 Task: In the Company zucc.zm, Log call with description : 'Engaged in a call with a potential client interested in our expertise.'; Select call outcome: 'Busy '; Select call Direction: Inbound; Add date: '25 September, 2023' and time 10:00:AM. Logged in from softage.1@softage.net
Action: Mouse moved to (96, 65)
Screenshot: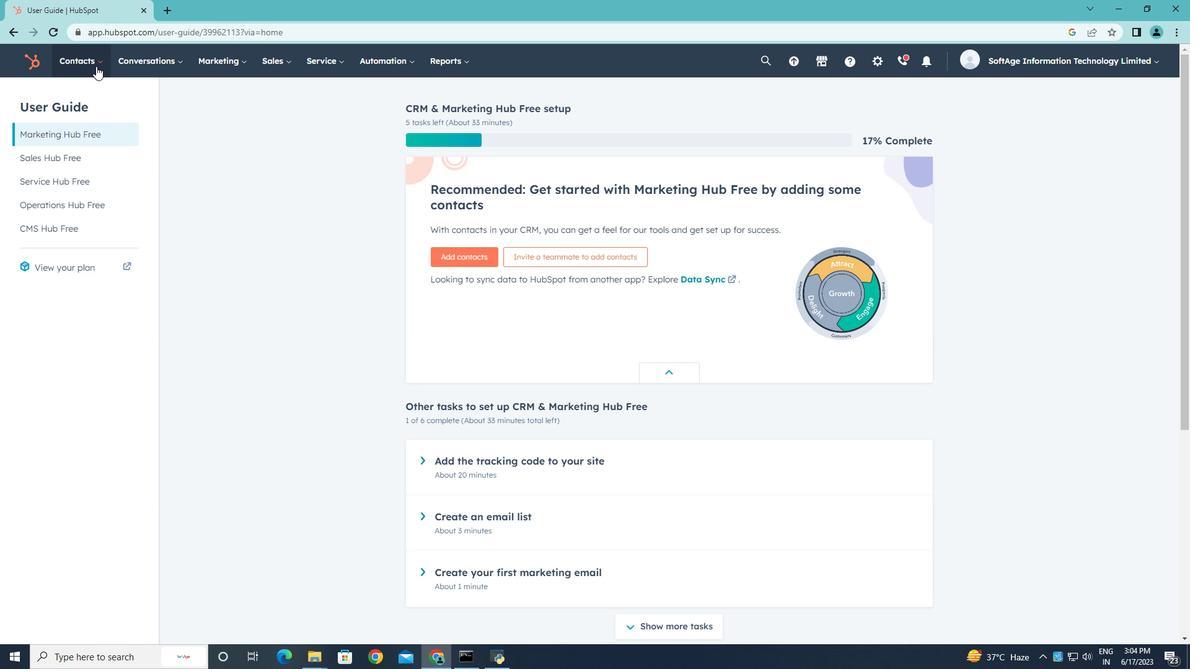 
Action: Mouse pressed left at (96, 65)
Screenshot: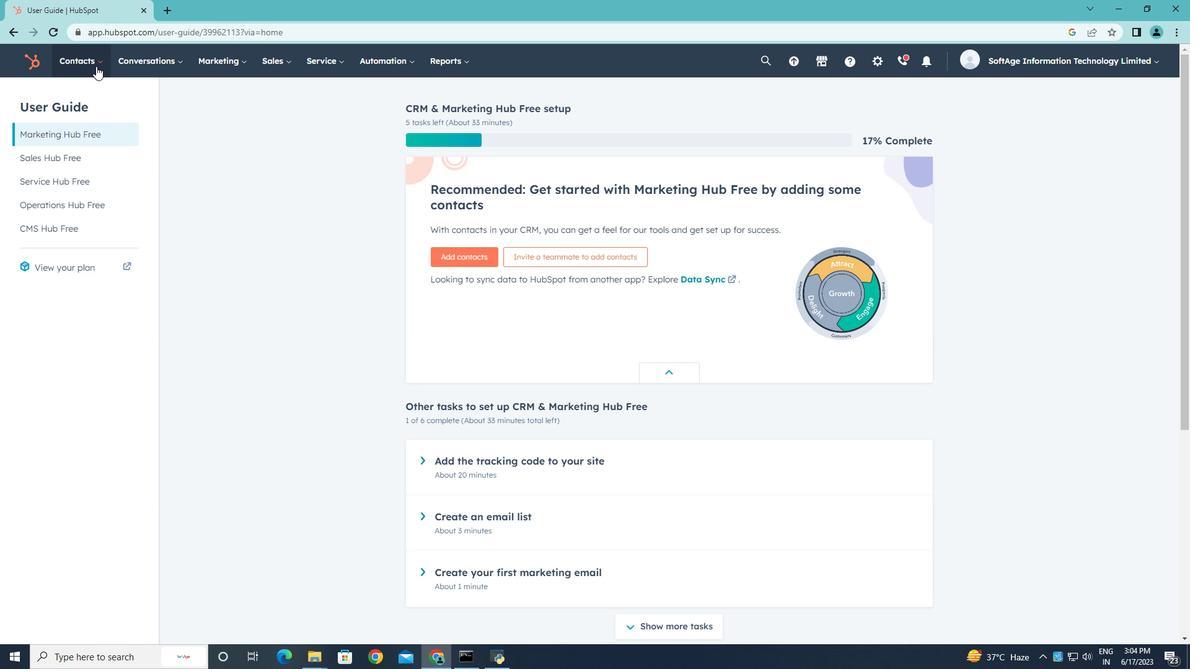 
Action: Mouse moved to (96, 119)
Screenshot: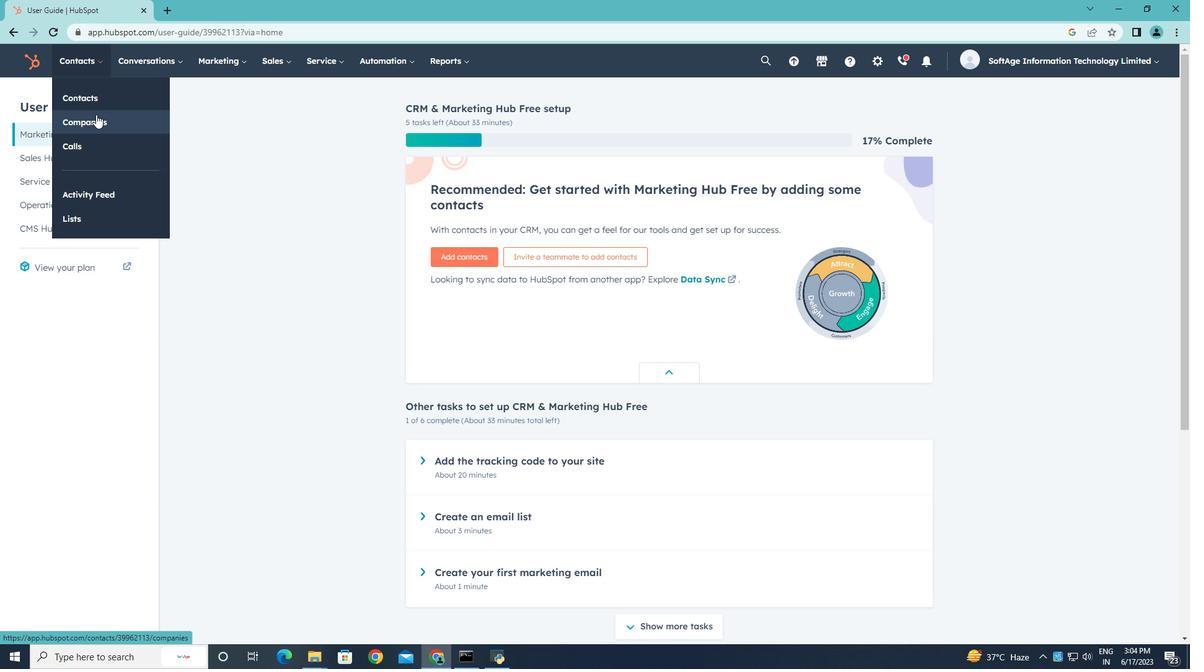 
Action: Mouse pressed left at (96, 119)
Screenshot: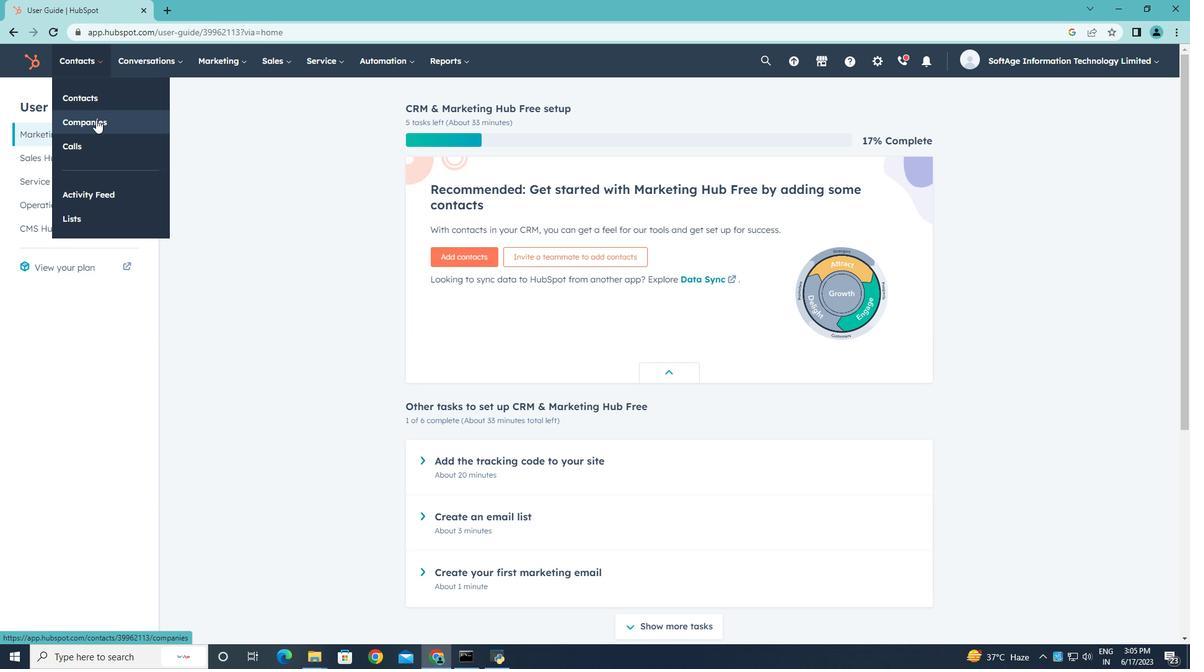 
Action: Mouse moved to (117, 205)
Screenshot: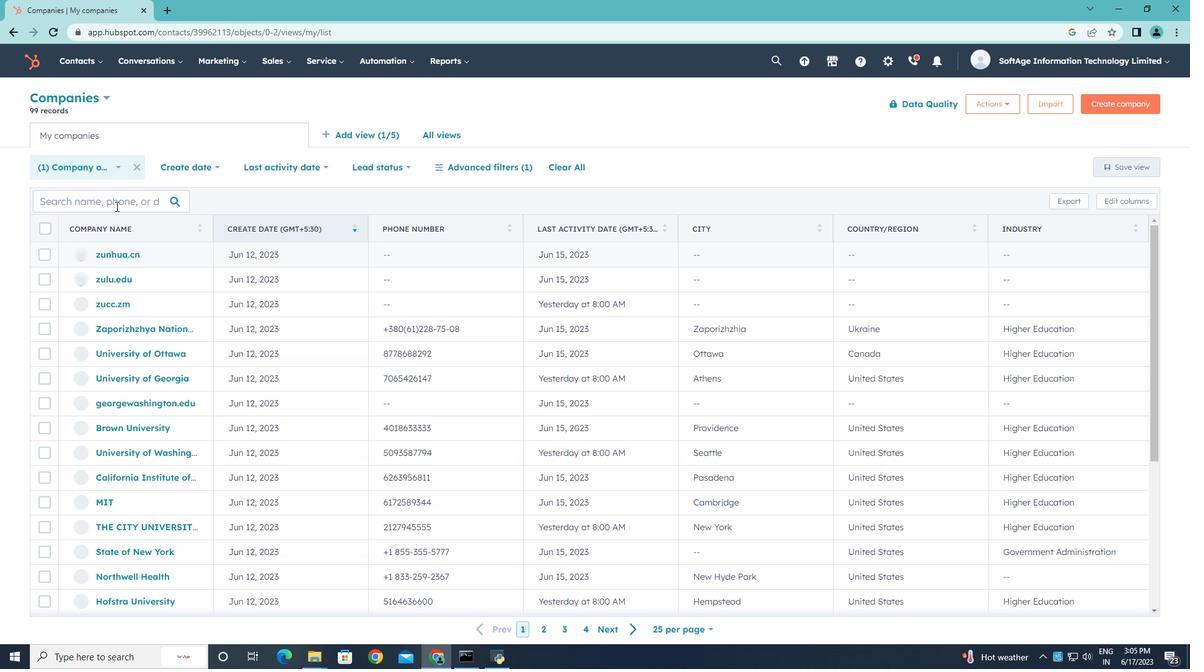 
Action: Mouse pressed left at (117, 205)
Screenshot: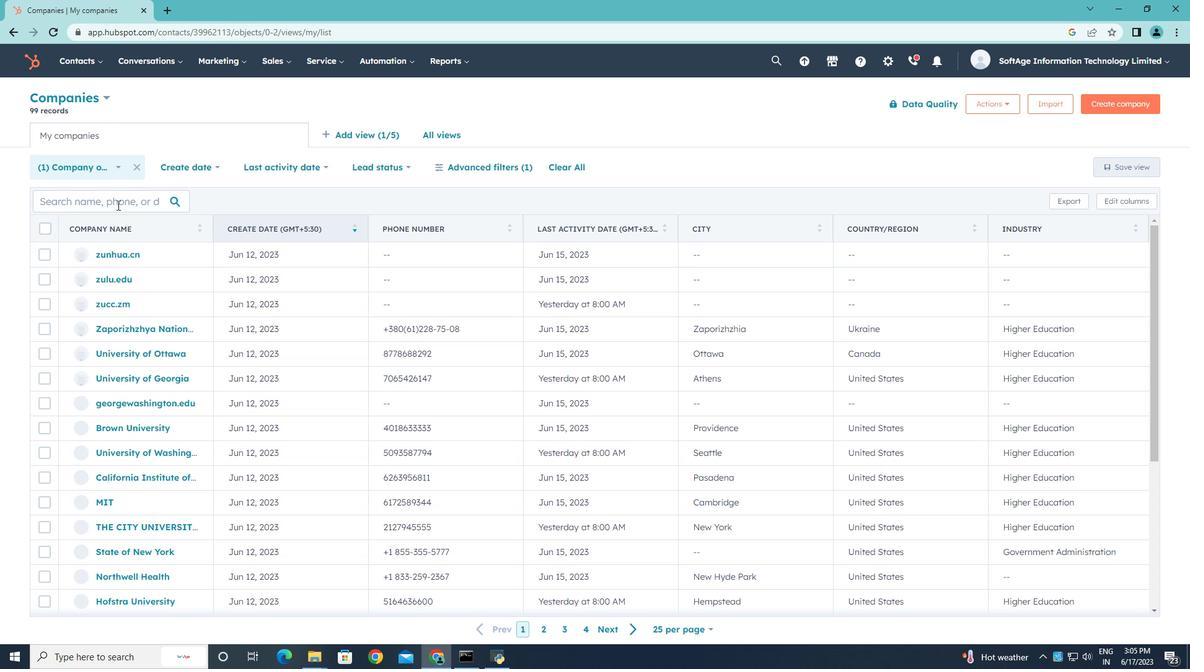 
Action: Key pressed zucc.zm
Screenshot: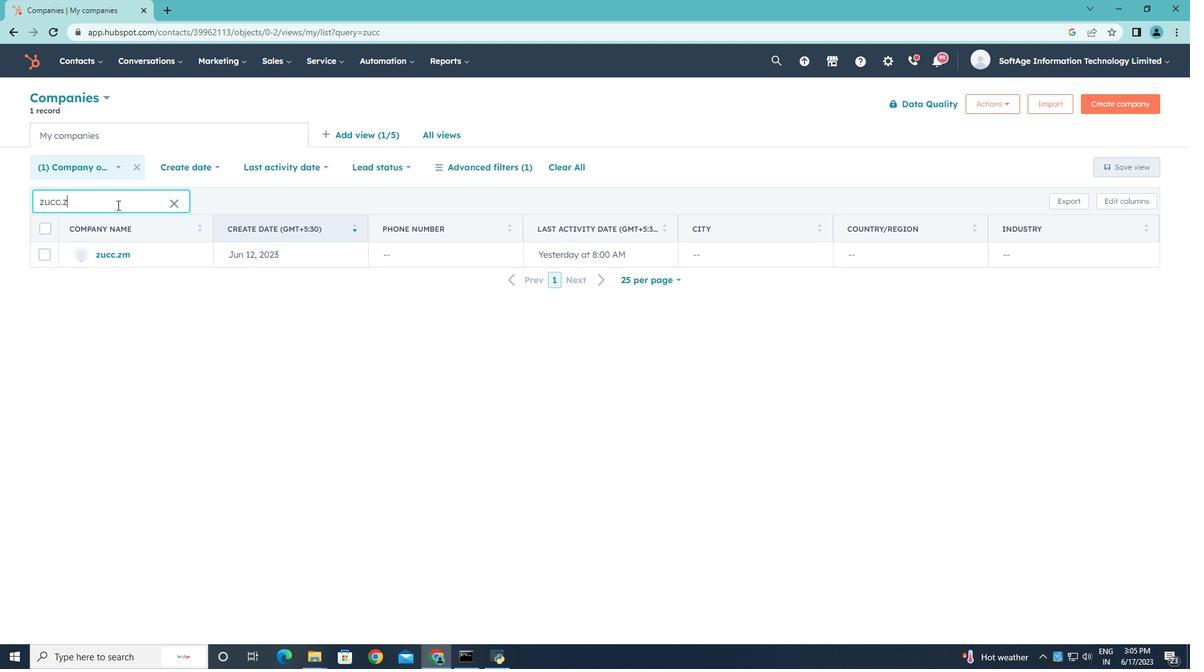 
Action: Mouse moved to (121, 254)
Screenshot: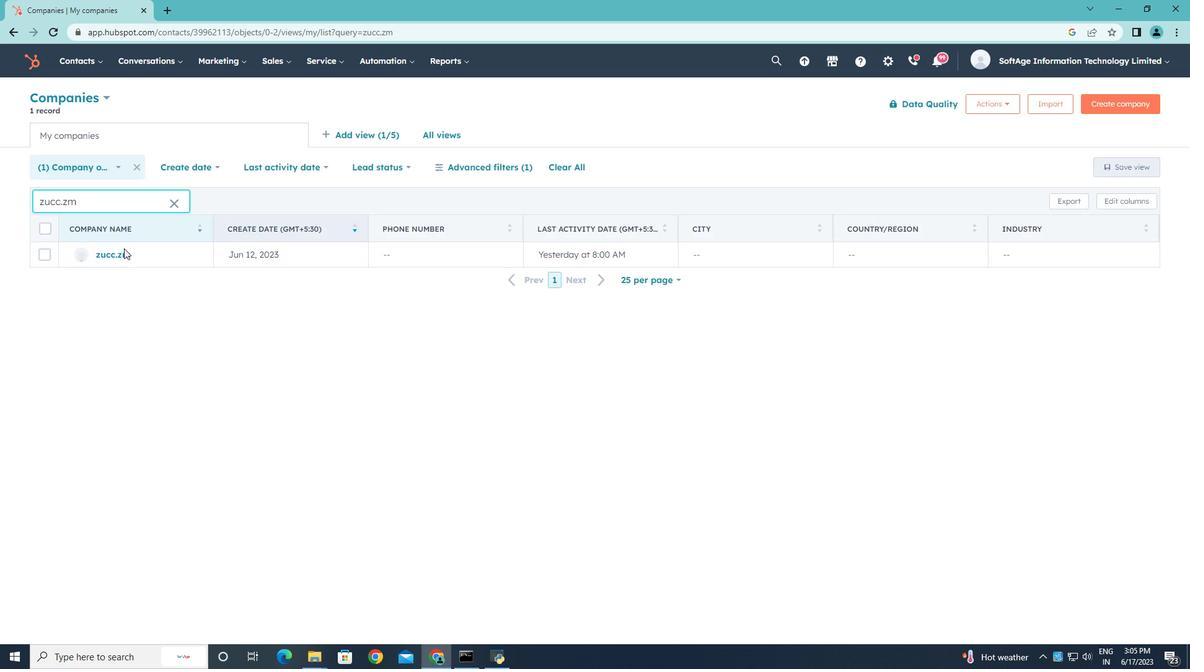 
Action: Mouse pressed left at (121, 254)
Screenshot: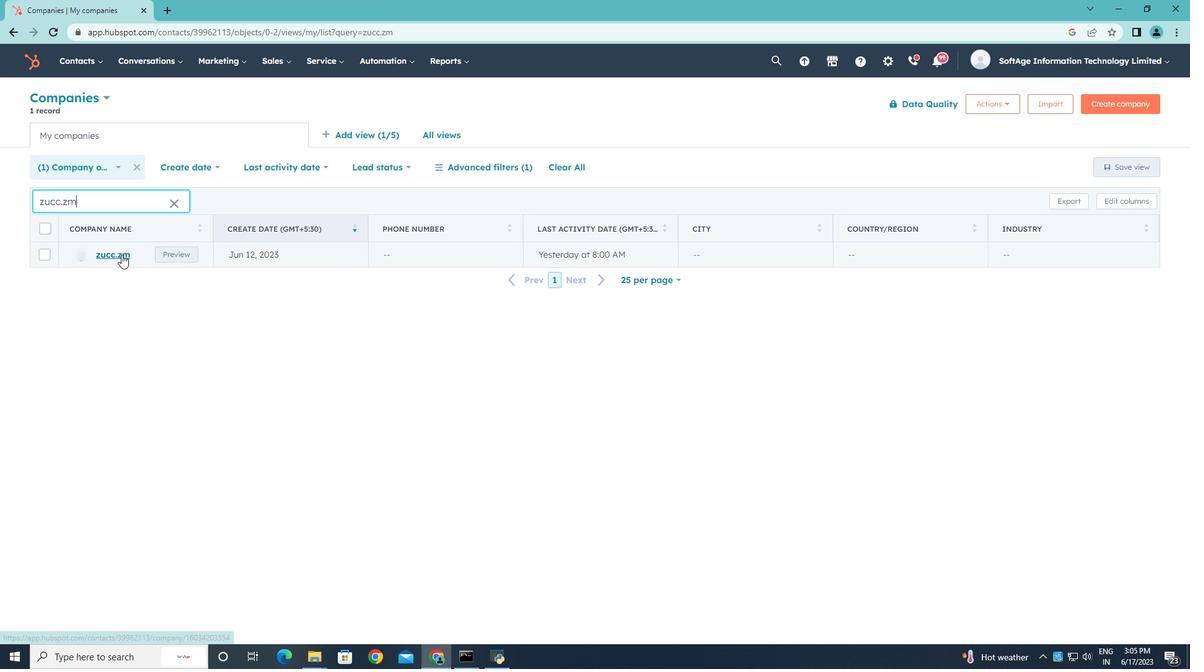 
Action: Mouse moved to (238, 202)
Screenshot: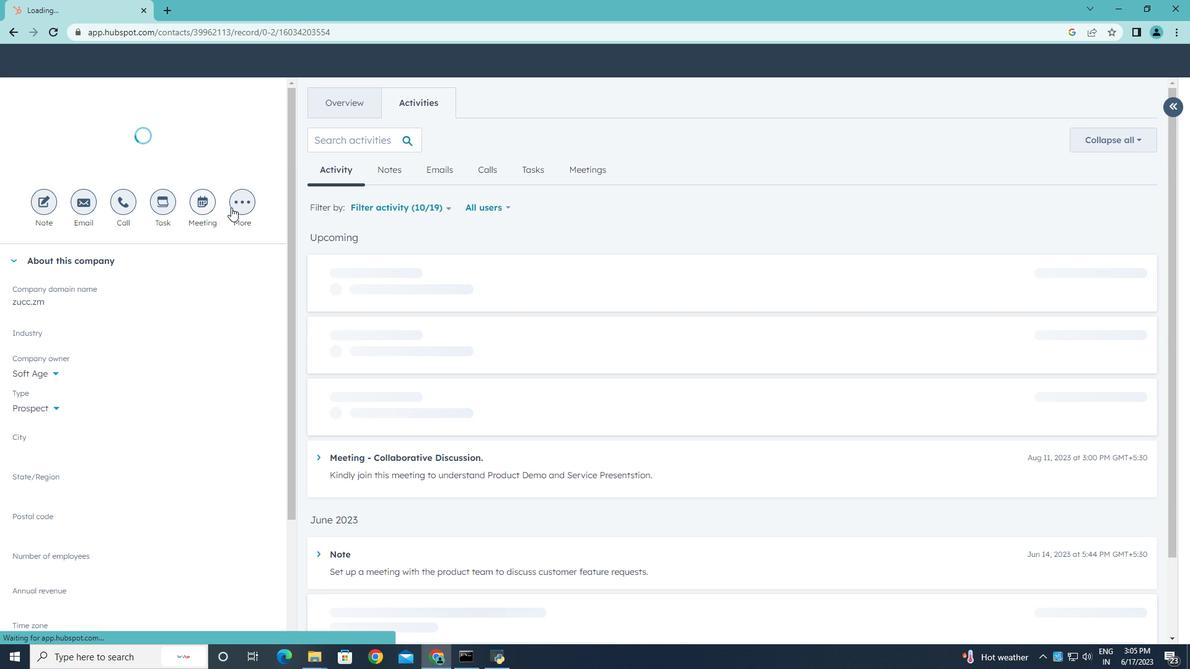 
Action: Mouse pressed left at (238, 202)
Screenshot: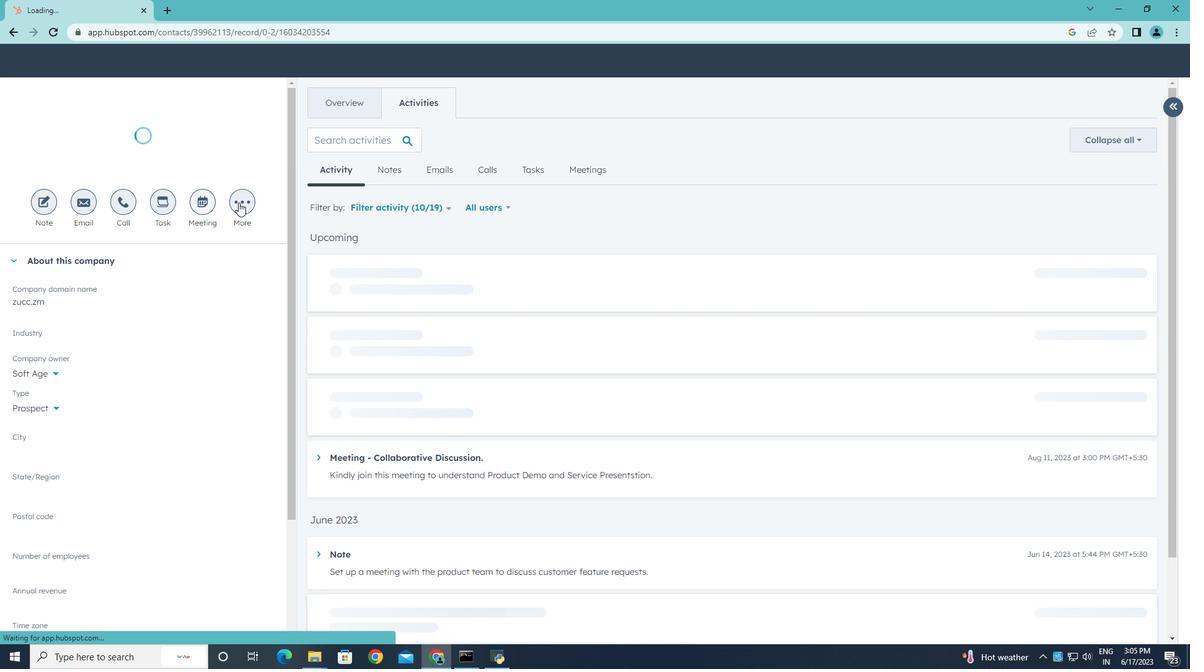 
Action: Mouse moved to (233, 308)
Screenshot: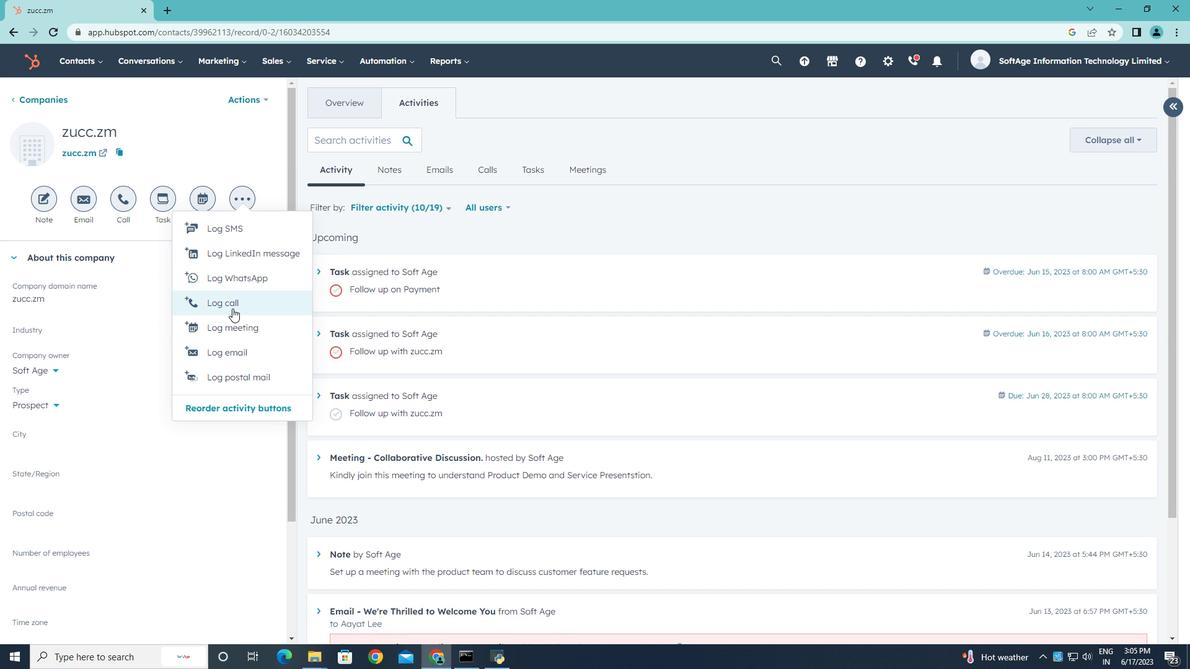 
Action: Mouse pressed left at (233, 308)
Screenshot: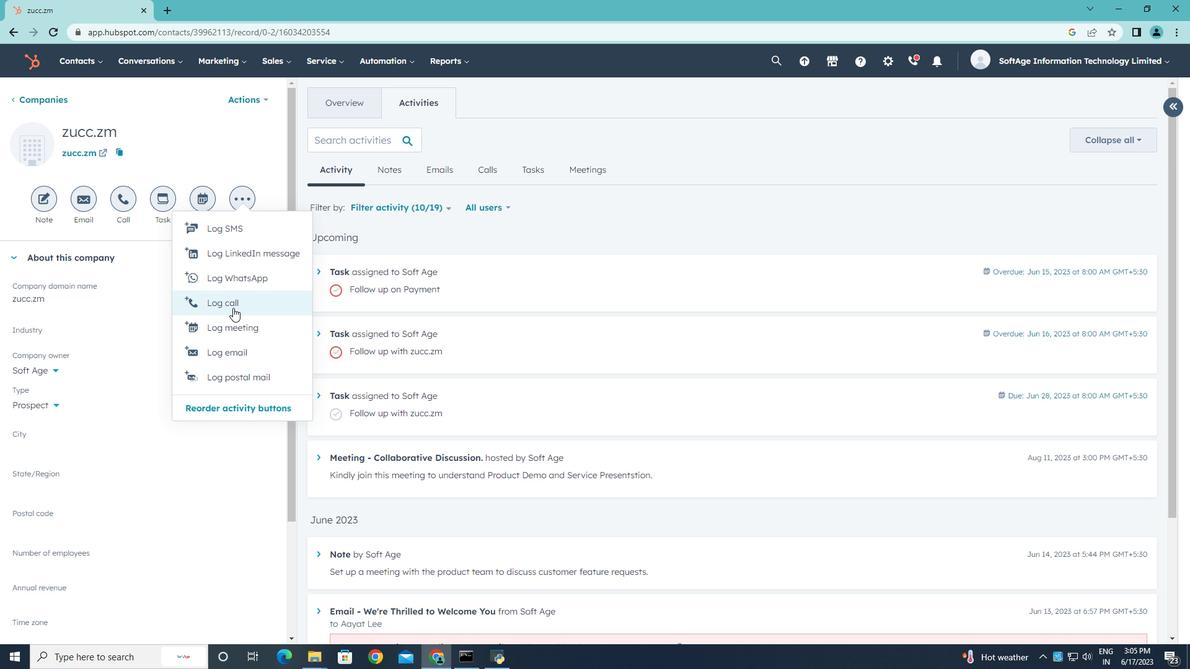 
Action: Key pressed <Key.shift>Engaged<Key.space>in<Key.space>a<Key.space>call<Key.space>with<Key.space>a<Key.space>potential<Key.space>client<Key.space>interested<Key.space>in<Key.space>our<Key.space>expertise.
Screenshot: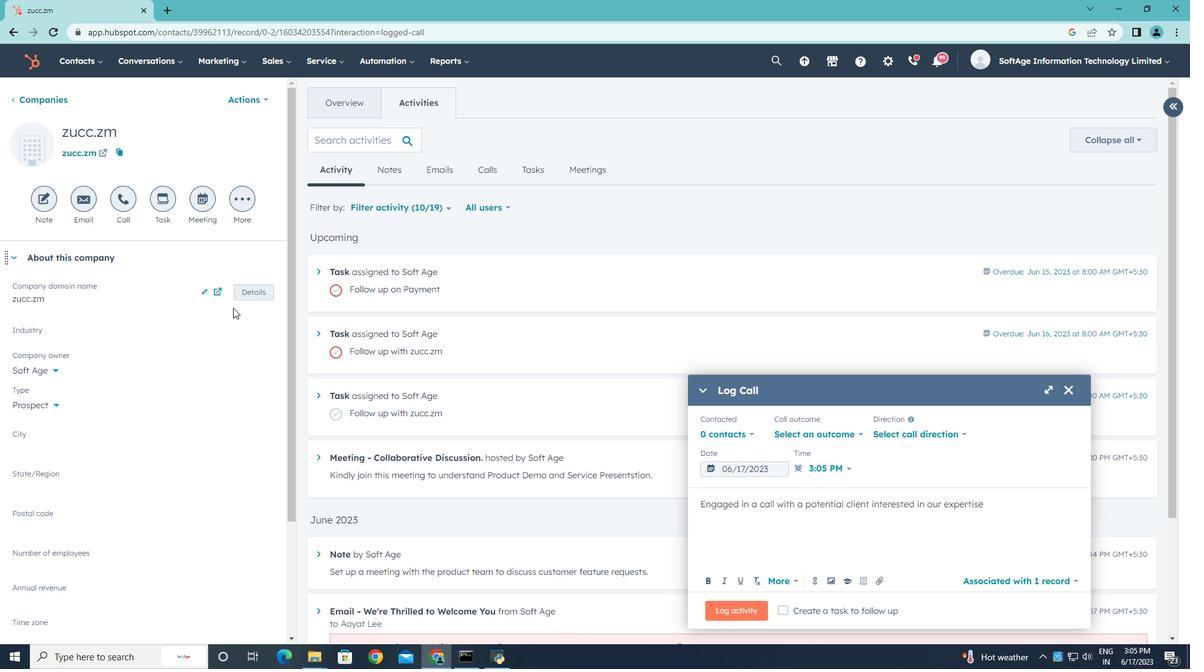 
Action: Mouse moved to (861, 434)
Screenshot: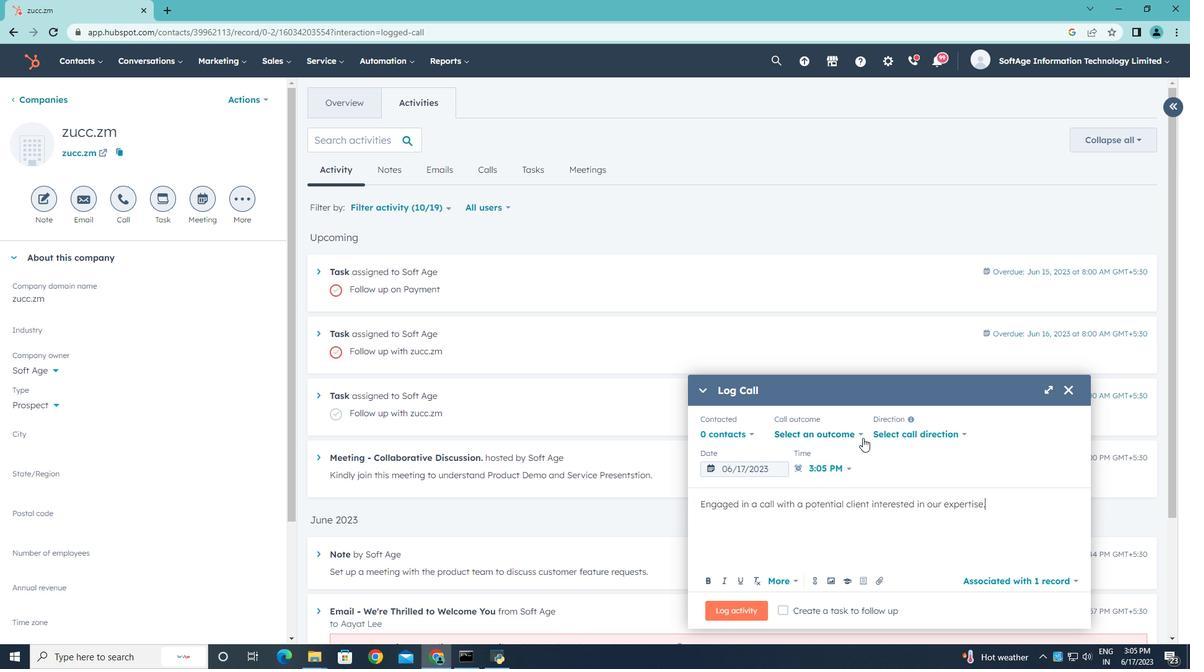 
Action: Mouse pressed left at (861, 434)
Screenshot: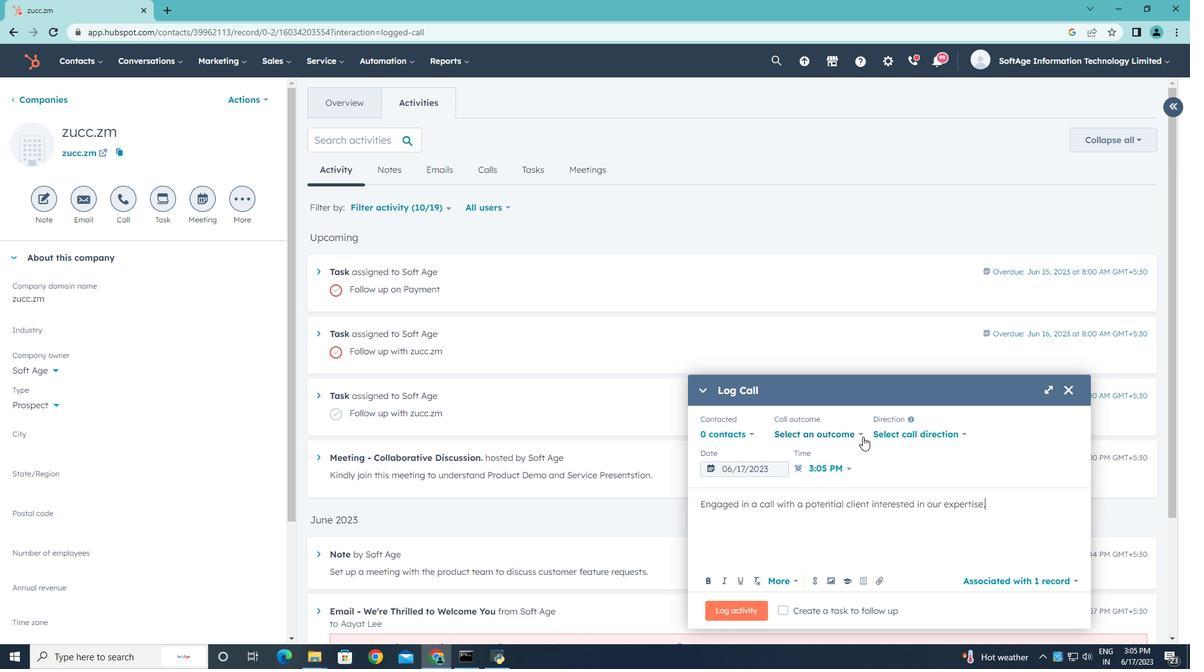 
Action: Mouse moved to (825, 465)
Screenshot: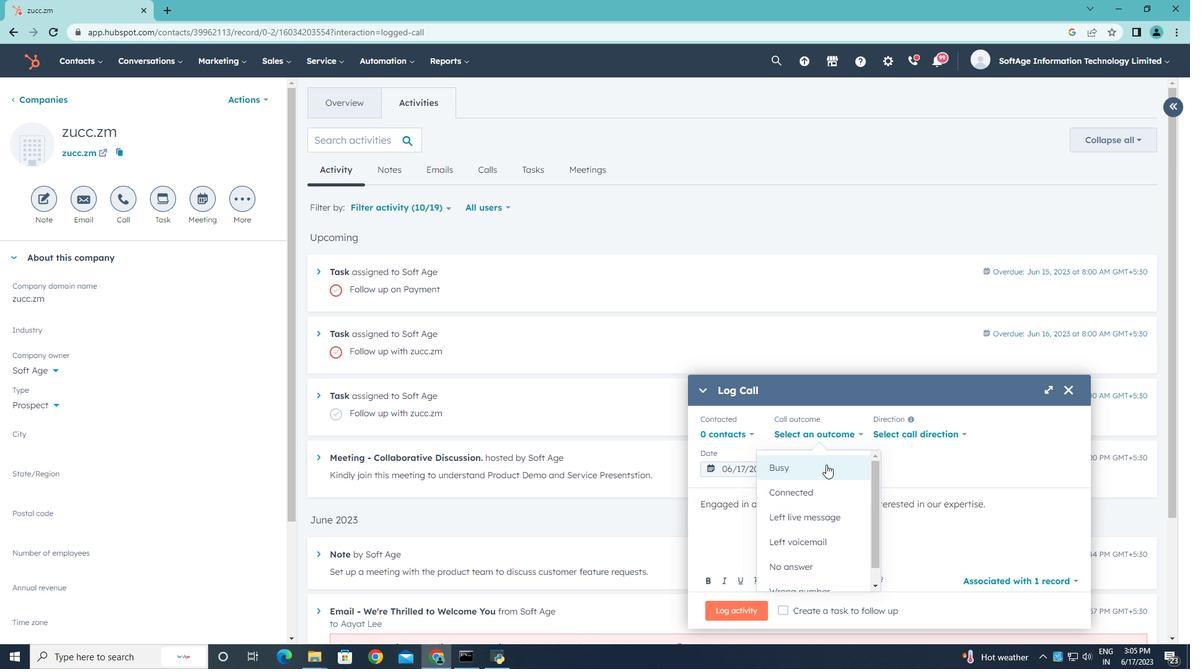 
Action: Mouse pressed left at (825, 465)
Screenshot: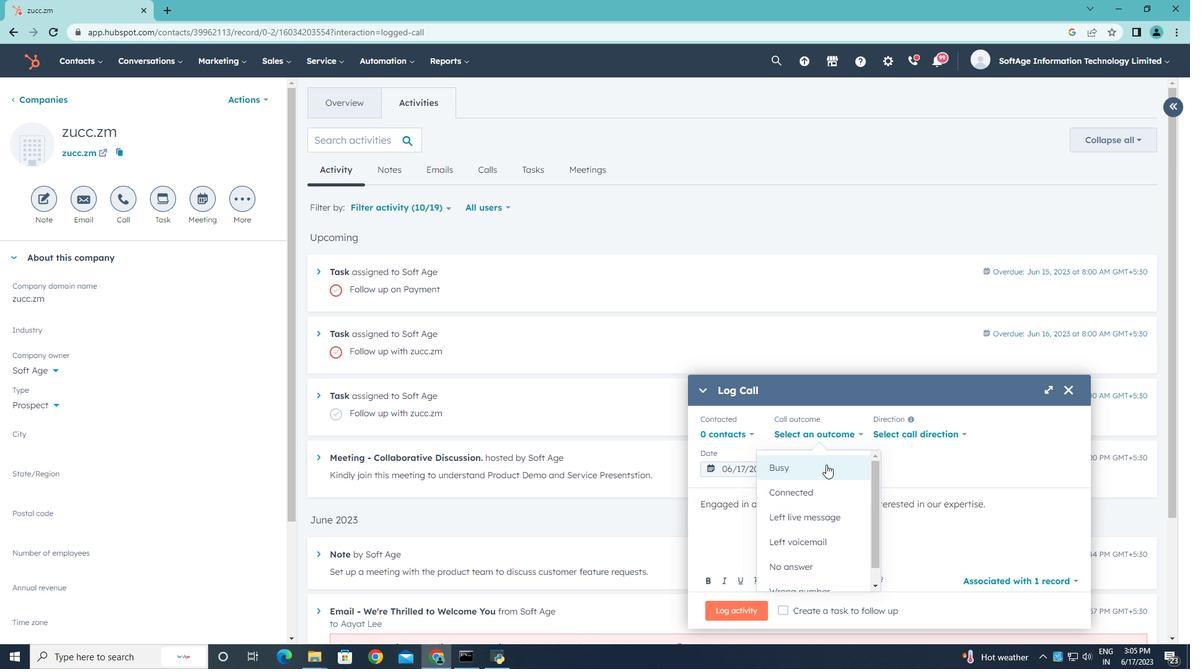 
Action: Mouse moved to (905, 436)
Screenshot: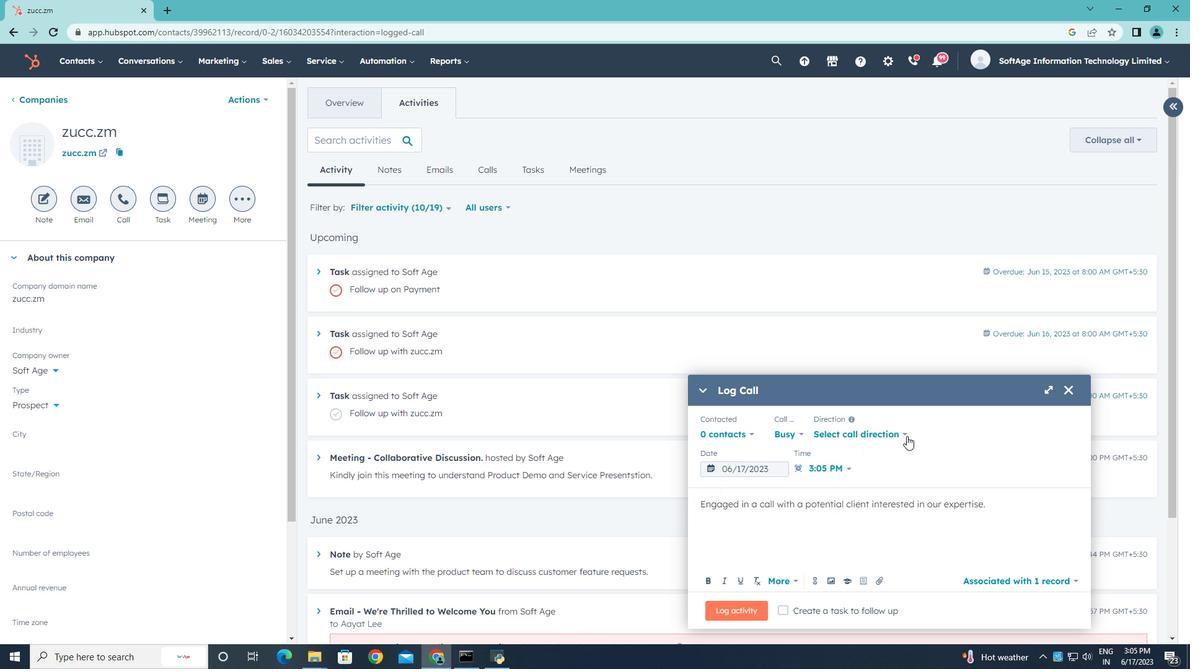 
Action: Mouse pressed left at (905, 436)
Screenshot: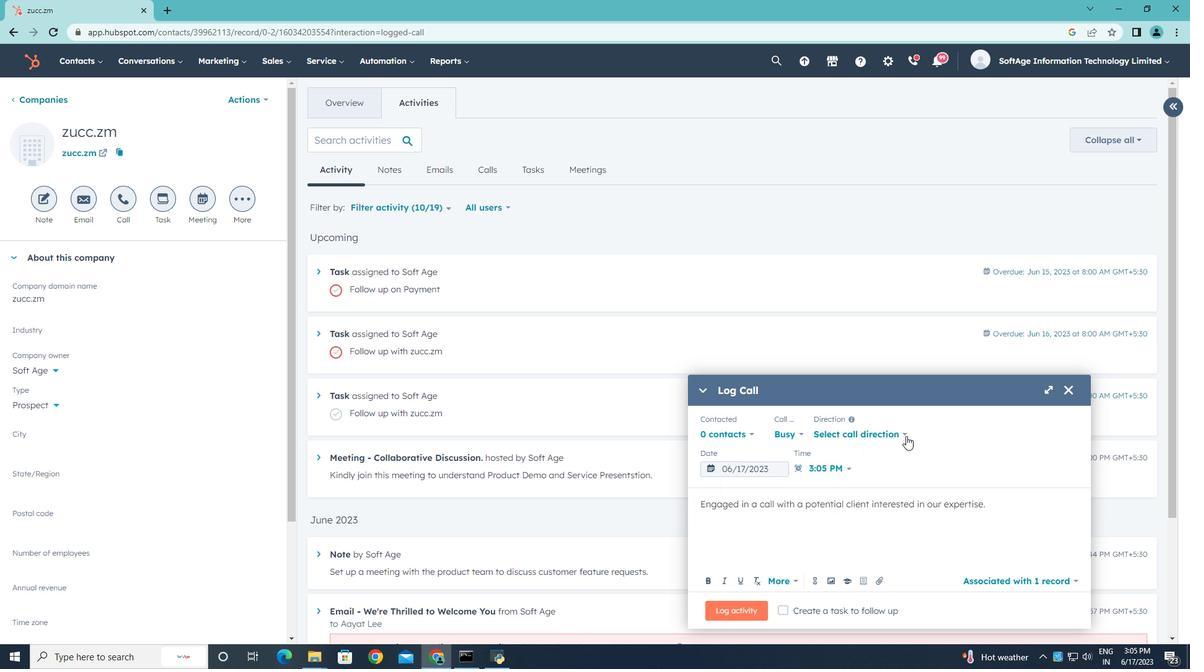
Action: Mouse moved to (880, 468)
Screenshot: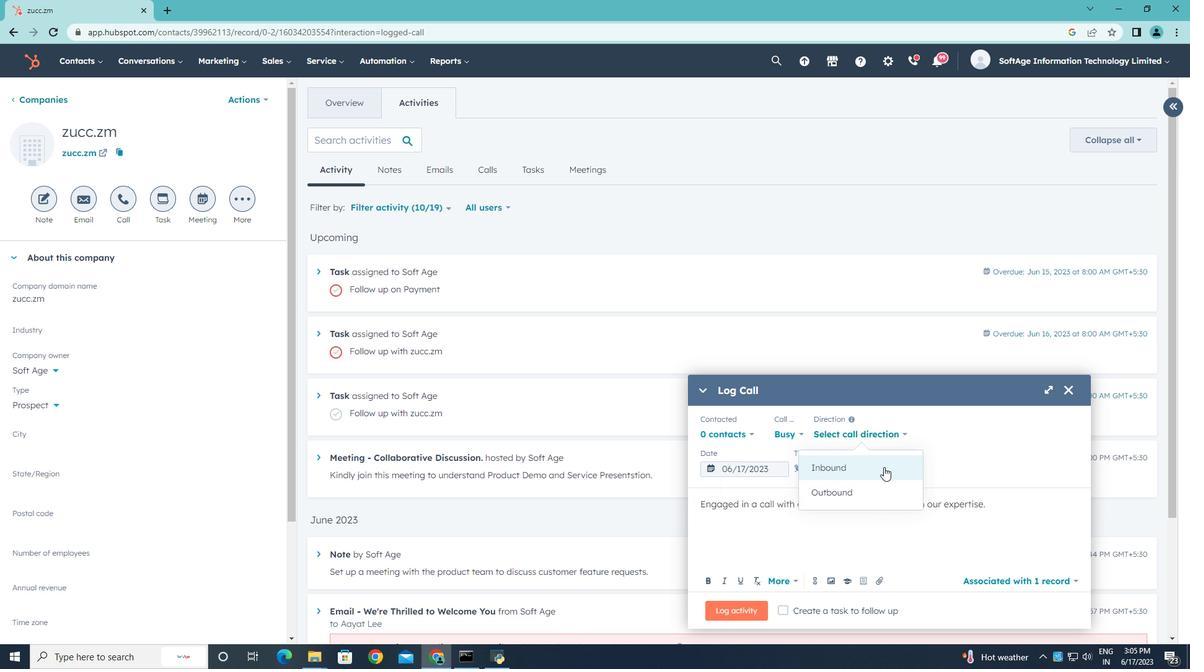 
Action: Mouse pressed left at (880, 468)
Screenshot: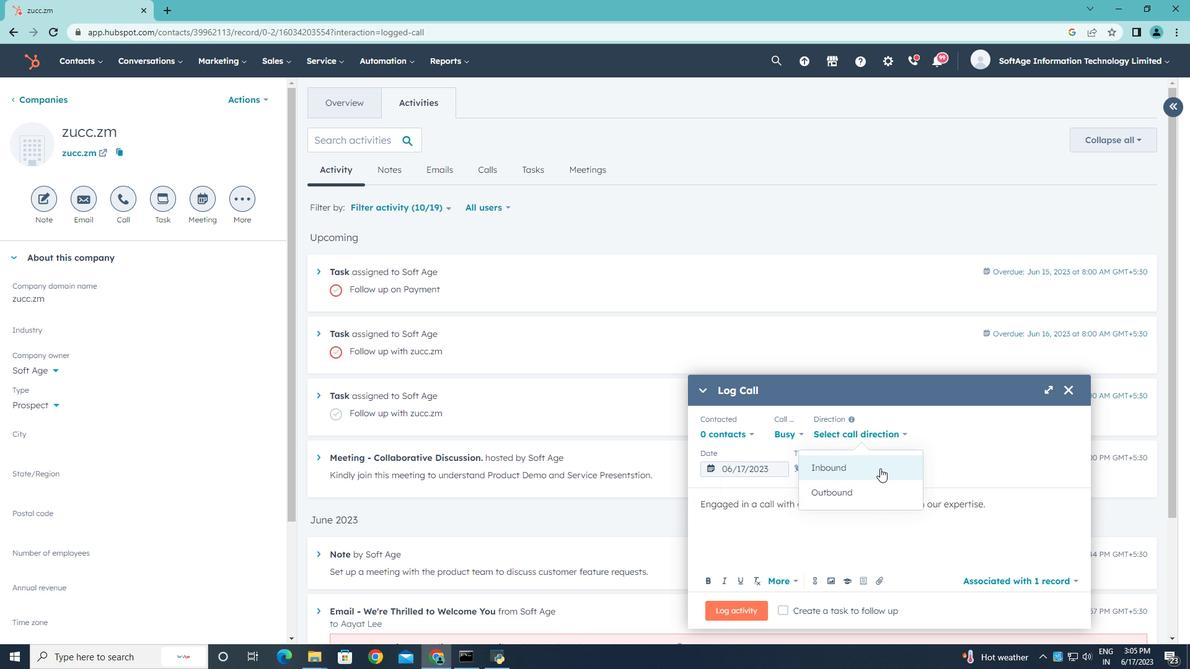 
Action: Mouse moved to (957, 435)
Screenshot: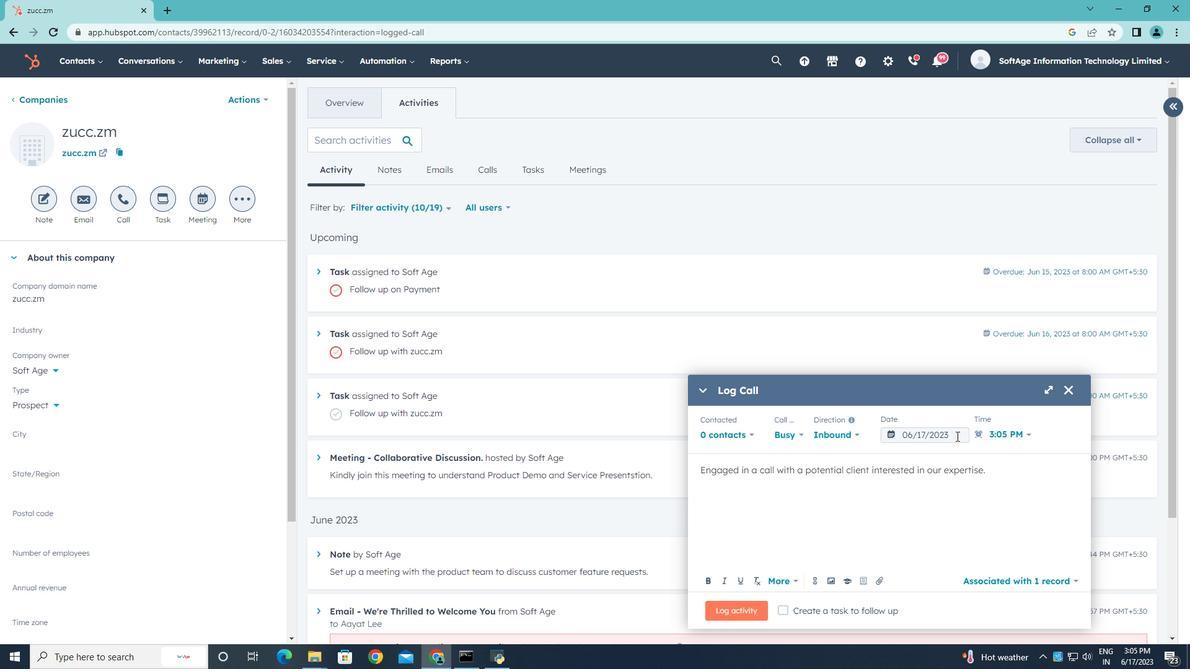 
Action: Mouse pressed left at (957, 435)
Screenshot: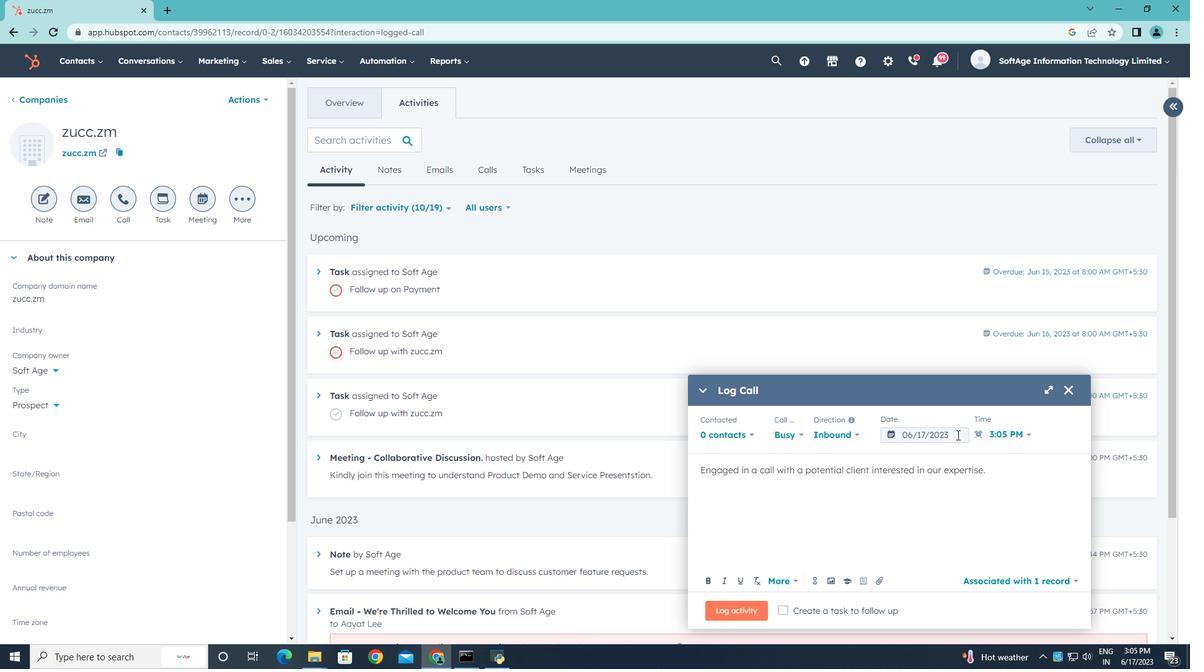 
Action: Mouse moved to (1045, 237)
Screenshot: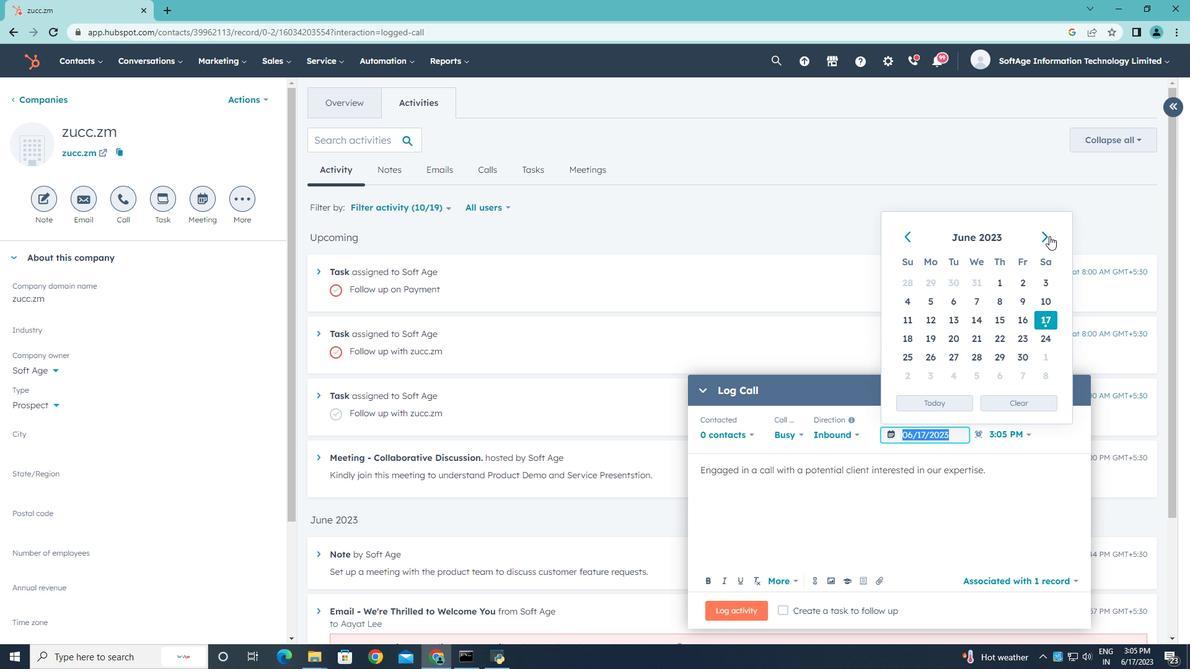 
Action: Mouse pressed left at (1045, 237)
Screenshot: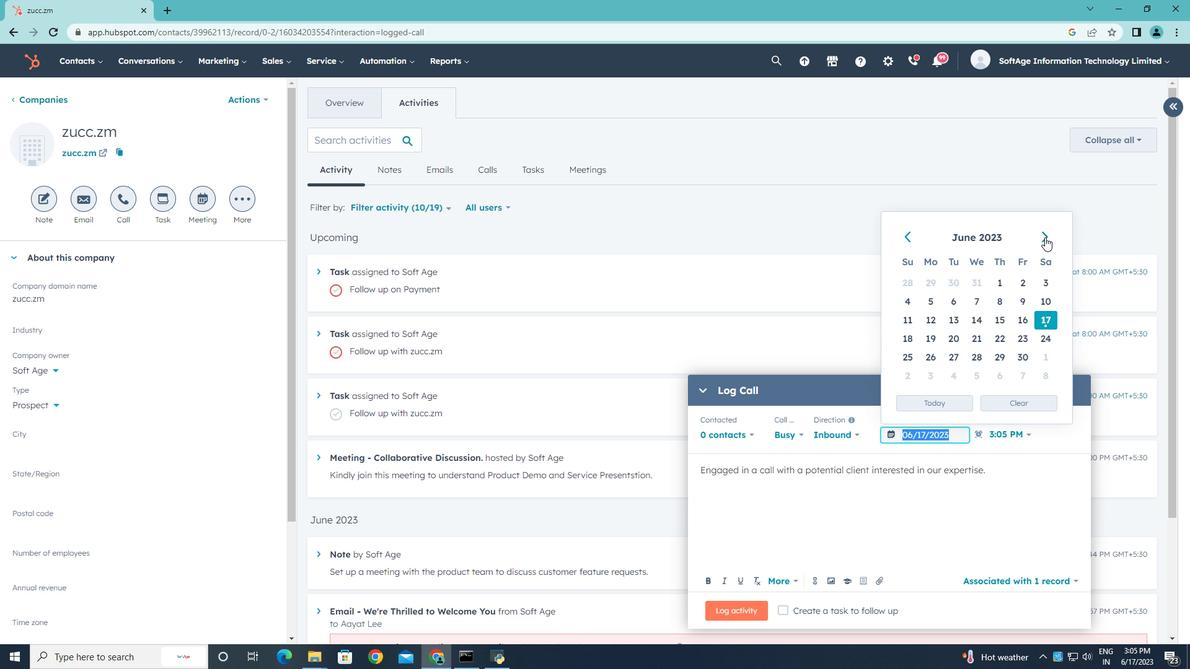 
Action: Mouse moved to (1045, 237)
Screenshot: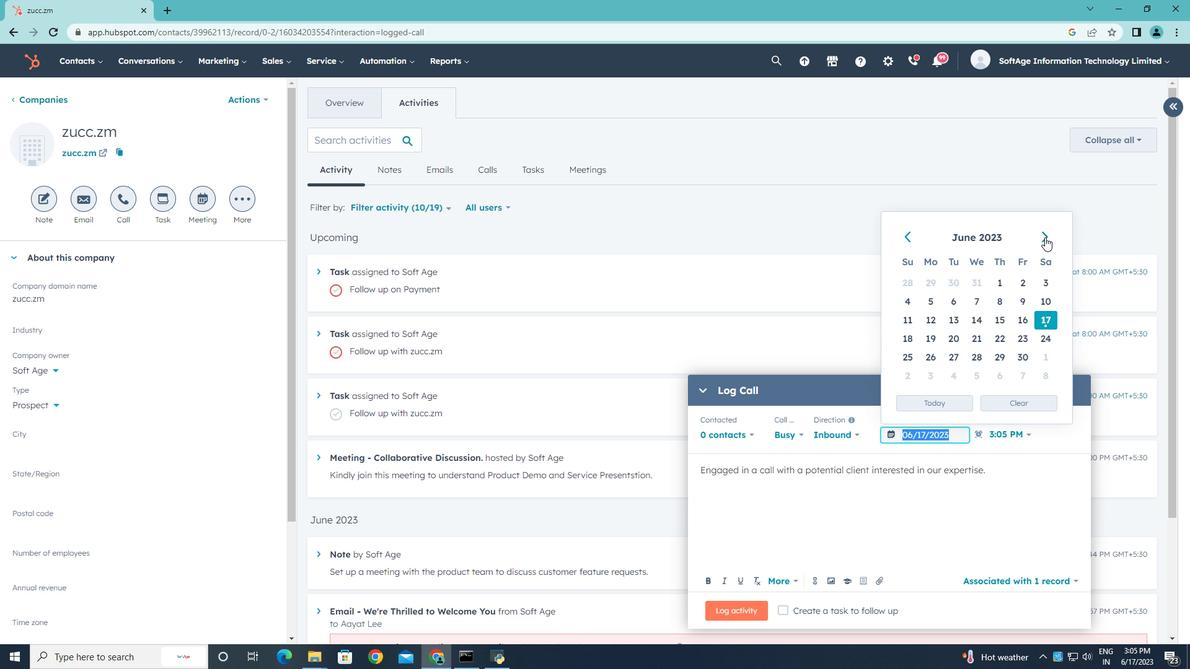 
Action: Mouse pressed left at (1045, 237)
Screenshot: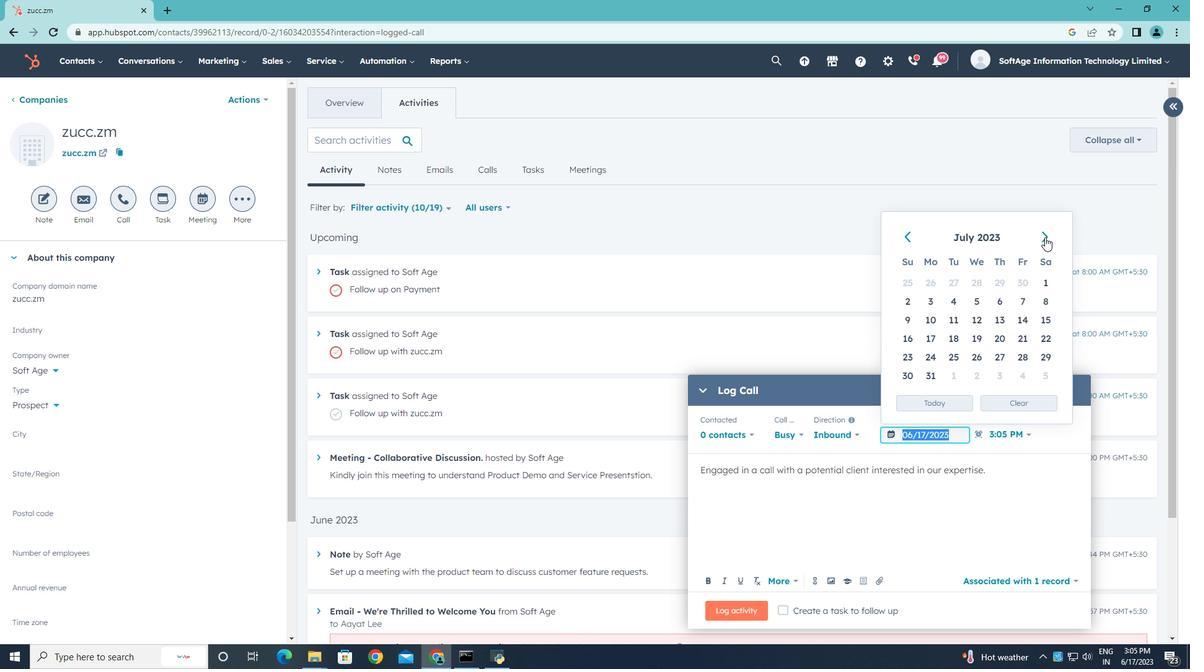 
Action: Mouse pressed left at (1045, 237)
Screenshot: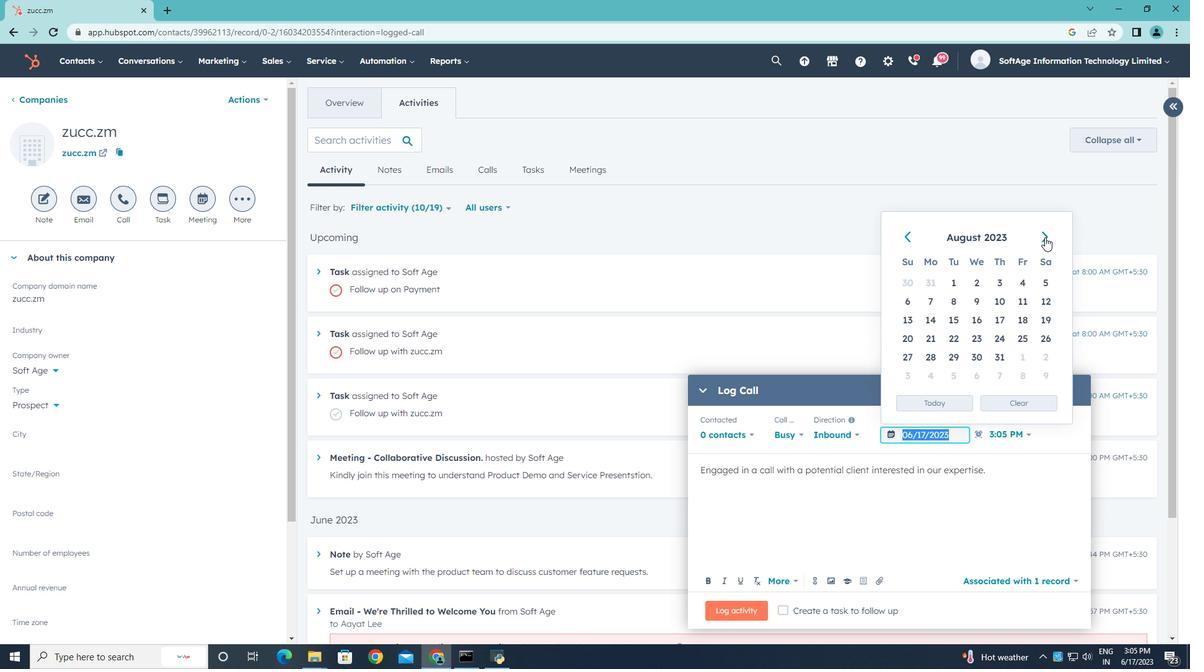 
Action: Mouse moved to (931, 359)
Screenshot: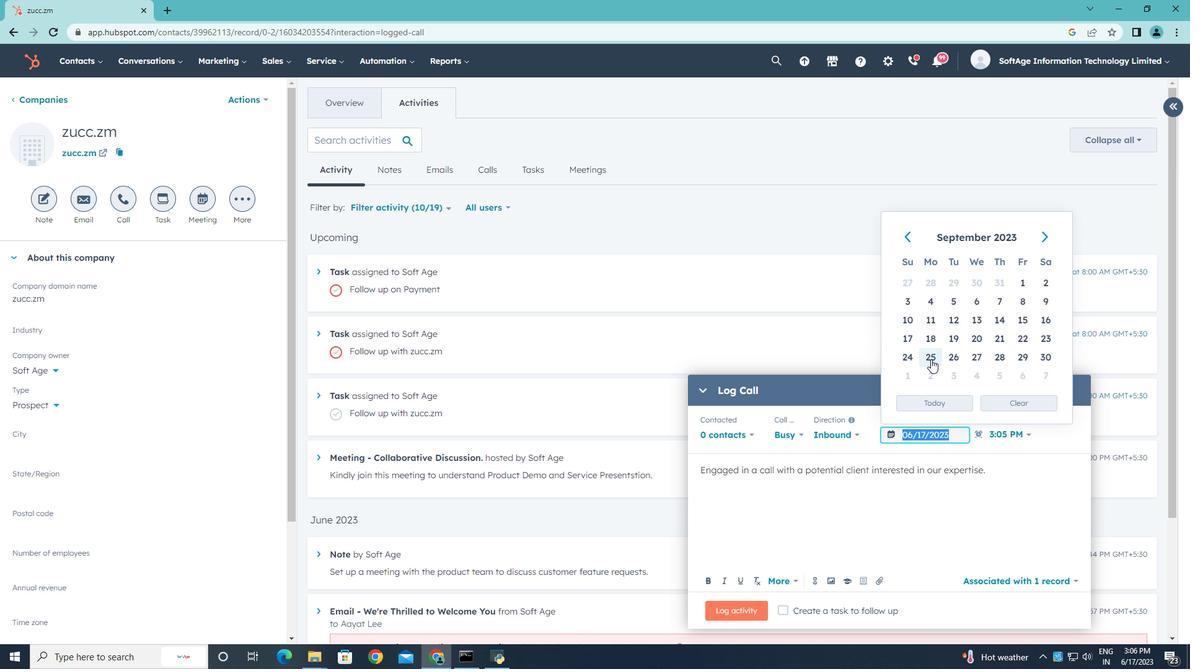 
Action: Mouse pressed left at (931, 359)
Screenshot: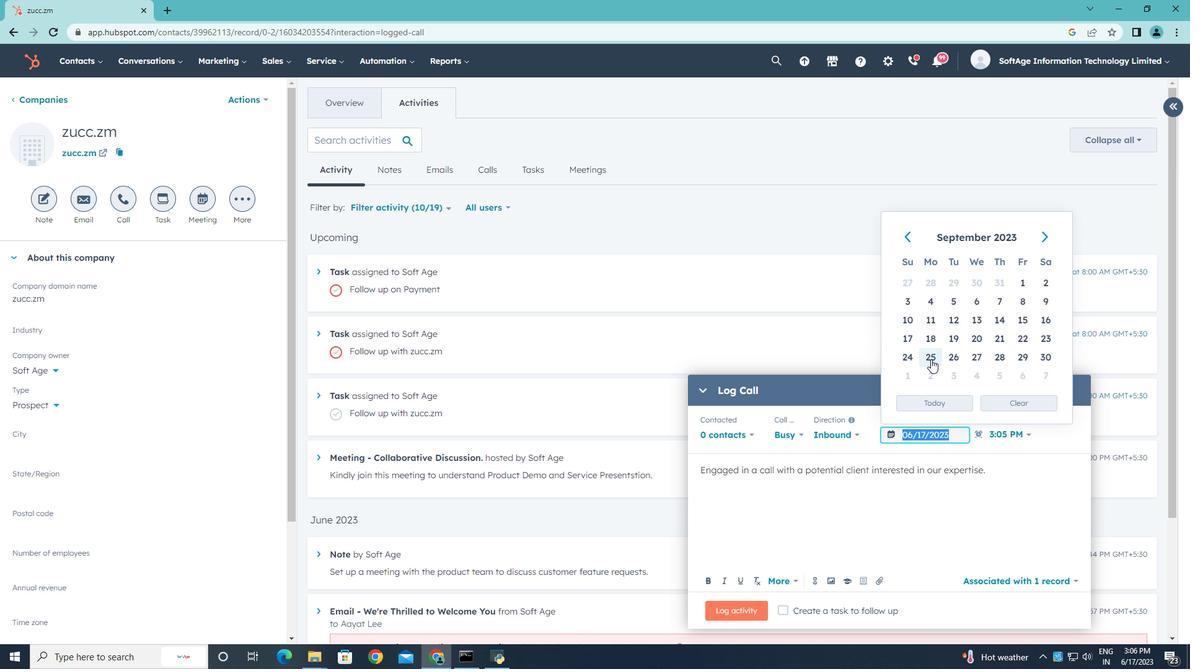 
Action: Mouse moved to (1024, 435)
Screenshot: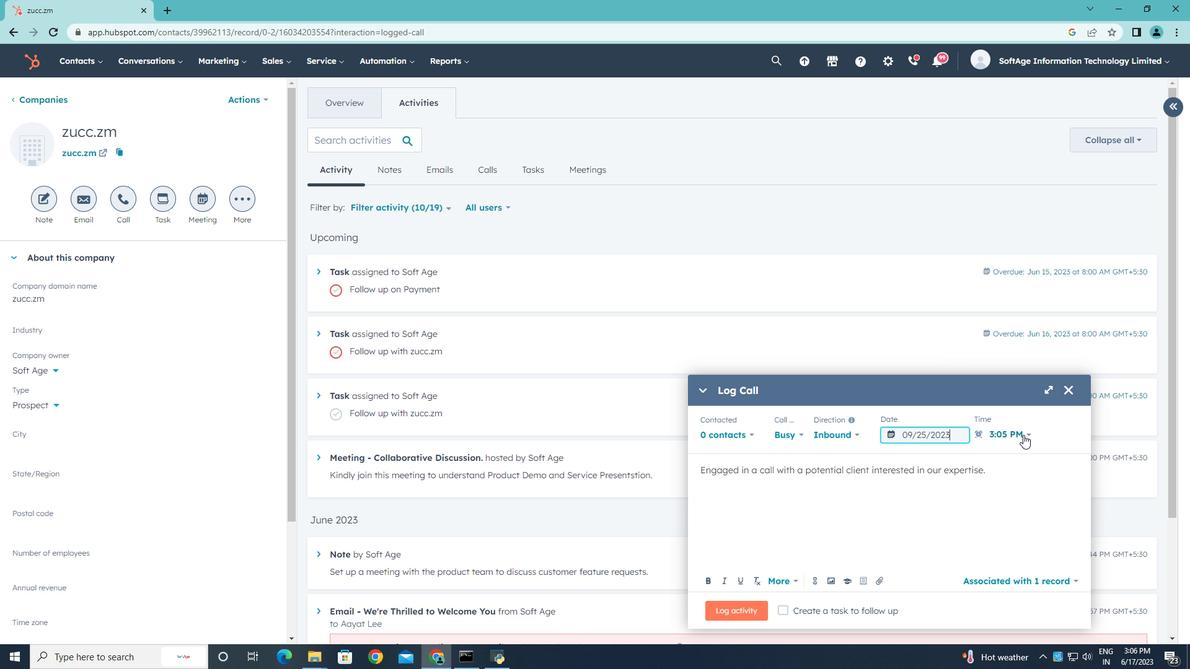 
Action: Mouse pressed left at (1024, 435)
Screenshot: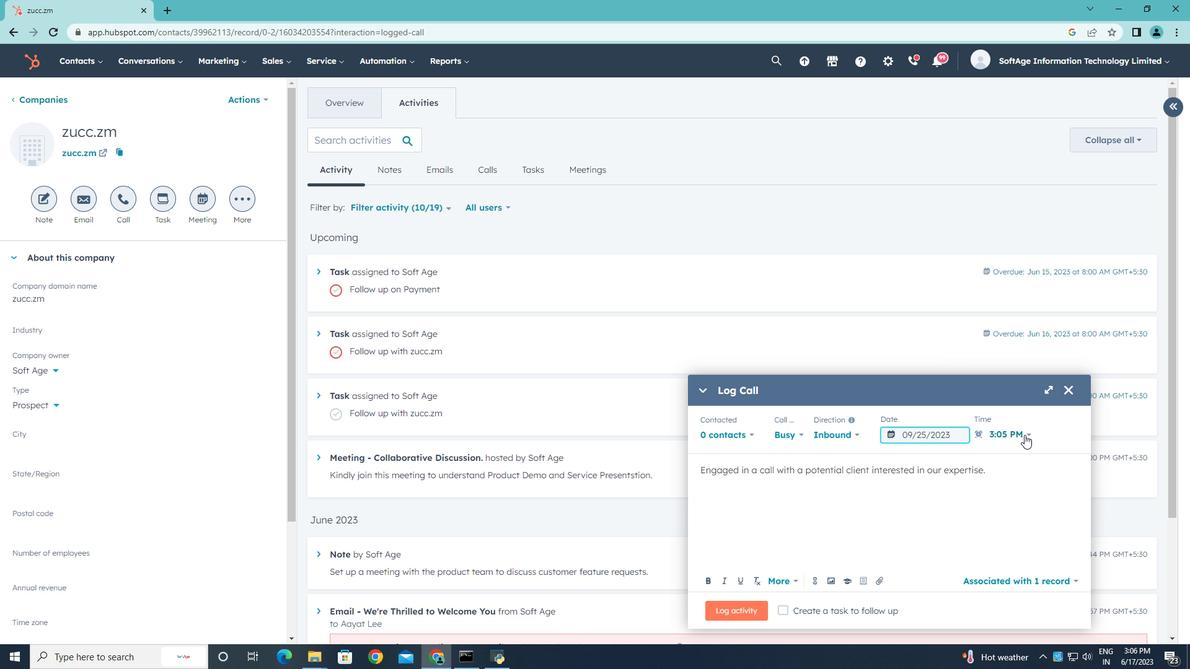 
Action: Mouse moved to (992, 536)
Screenshot: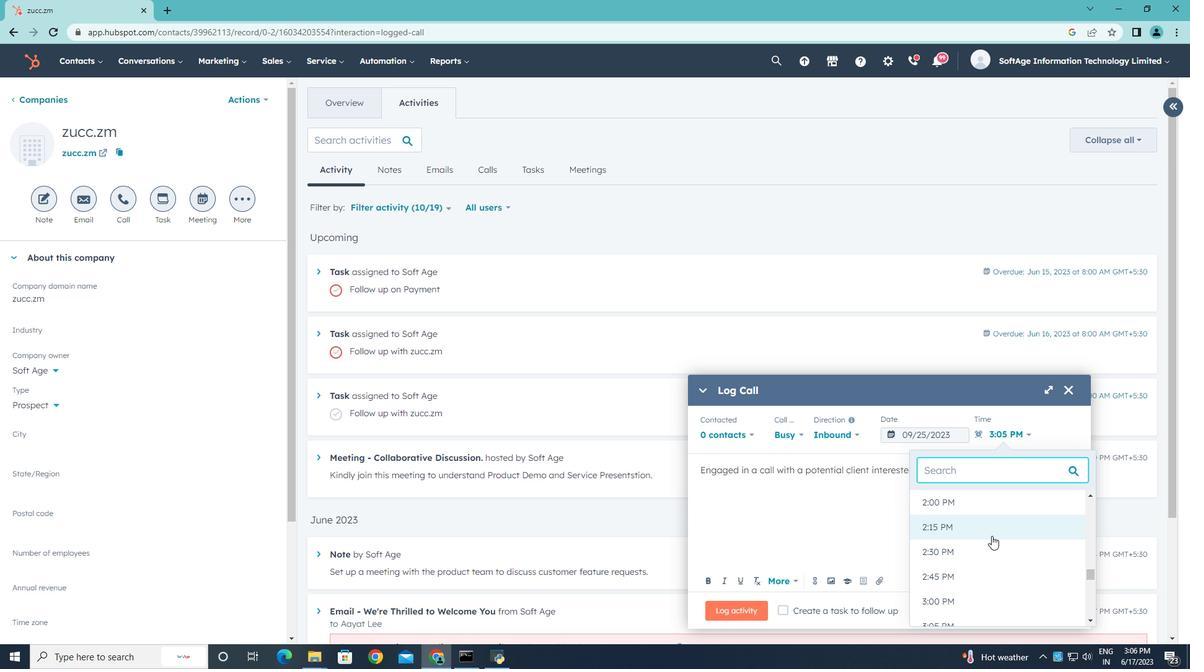 
Action: Mouse scrolled (992, 536) with delta (0, 0)
Screenshot: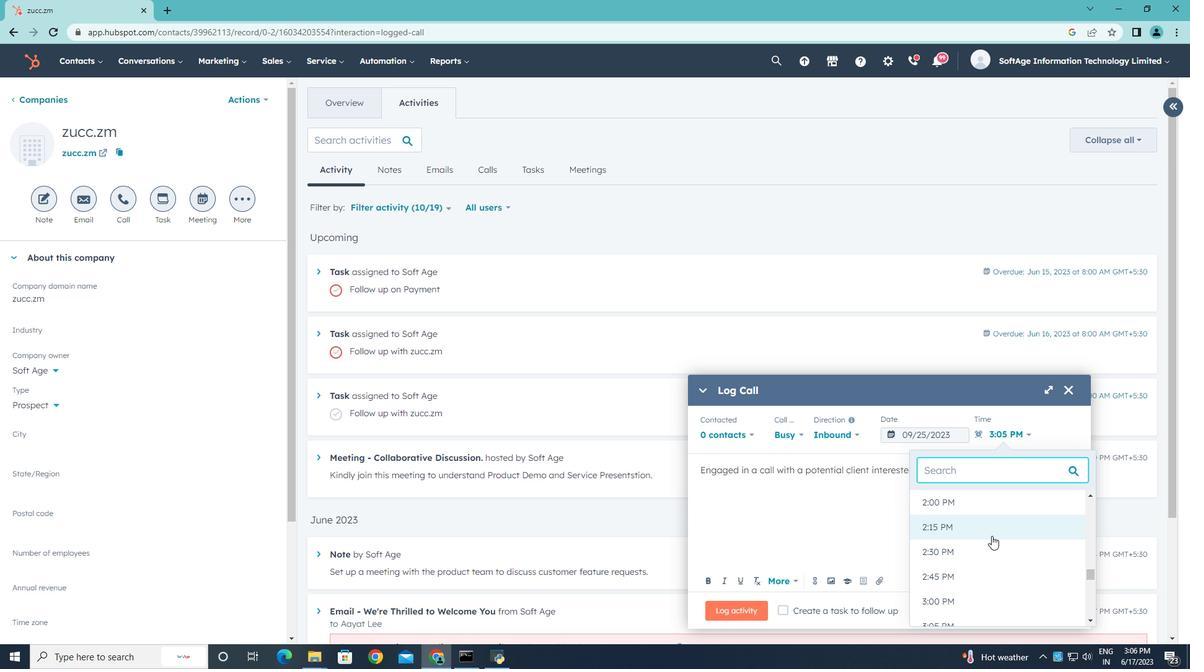 
Action: Mouse scrolled (992, 536) with delta (0, 0)
Screenshot: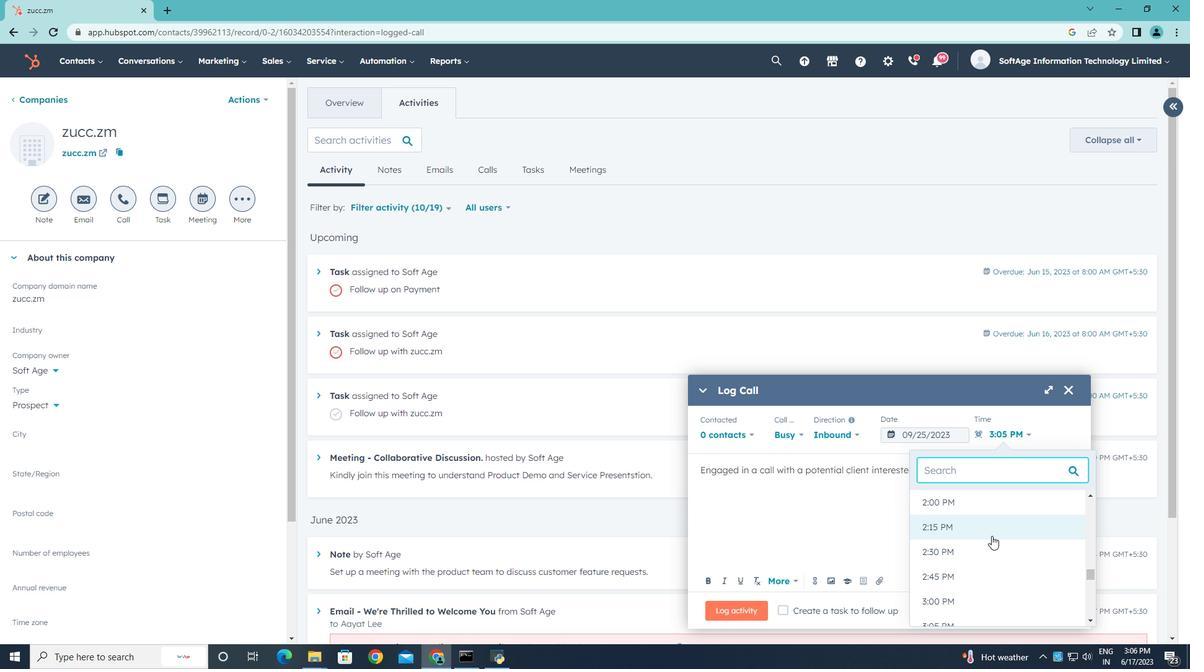 
Action: Mouse scrolled (992, 536) with delta (0, 0)
Screenshot: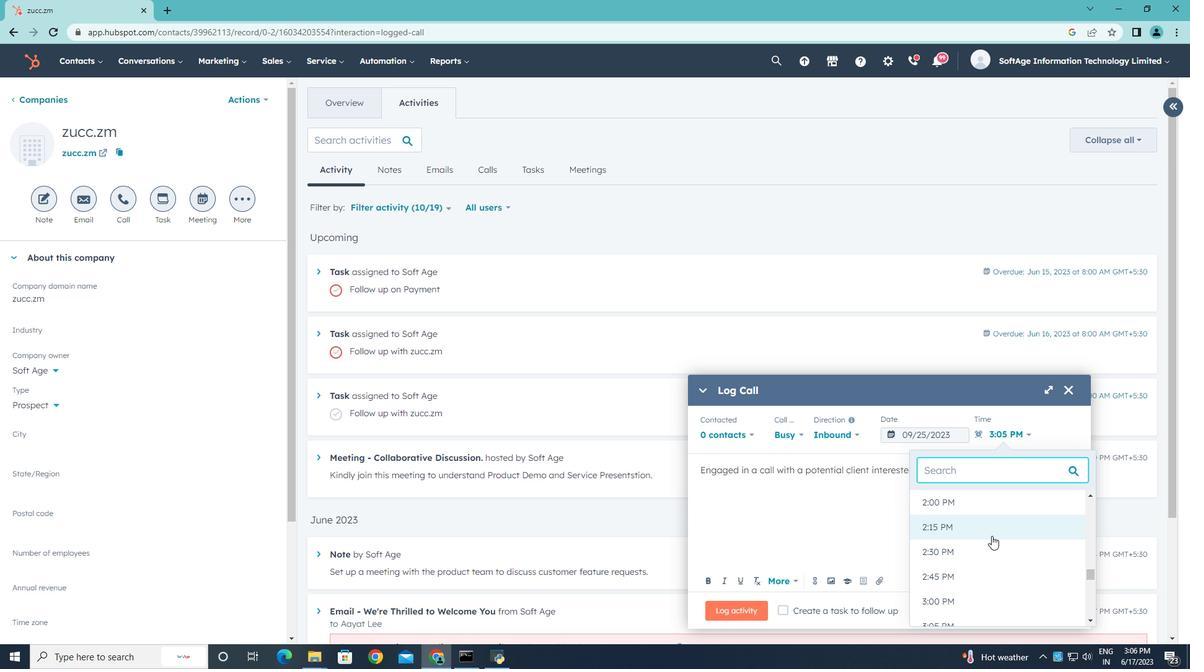 
Action: Mouse scrolled (992, 536) with delta (0, 0)
Screenshot: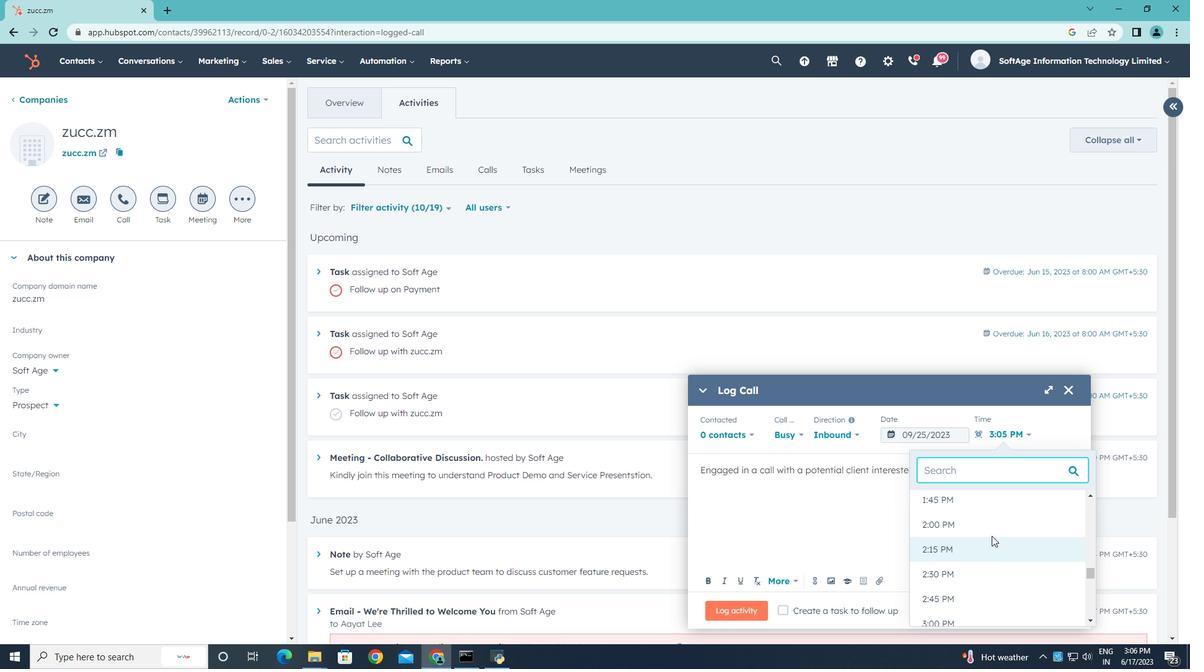 
Action: Mouse scrolled (992, 536) with delta (0, 0)
Screenshot: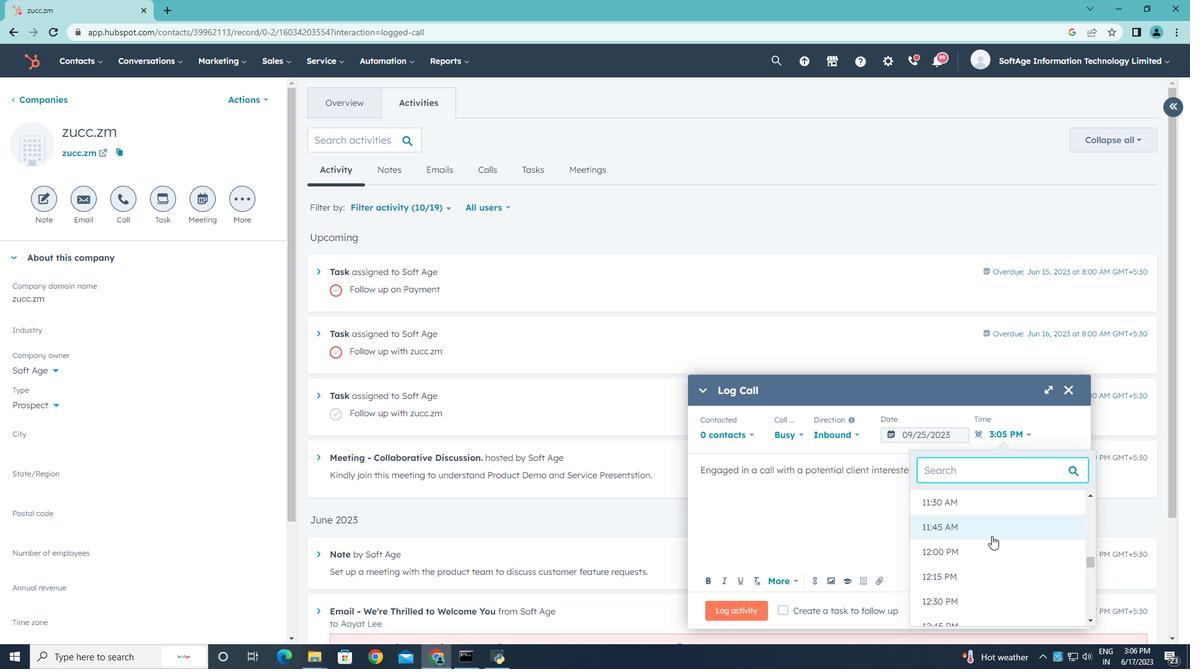 
Action: Mouse scrolled (992, 536) with delta (0, 0)
Screenshot: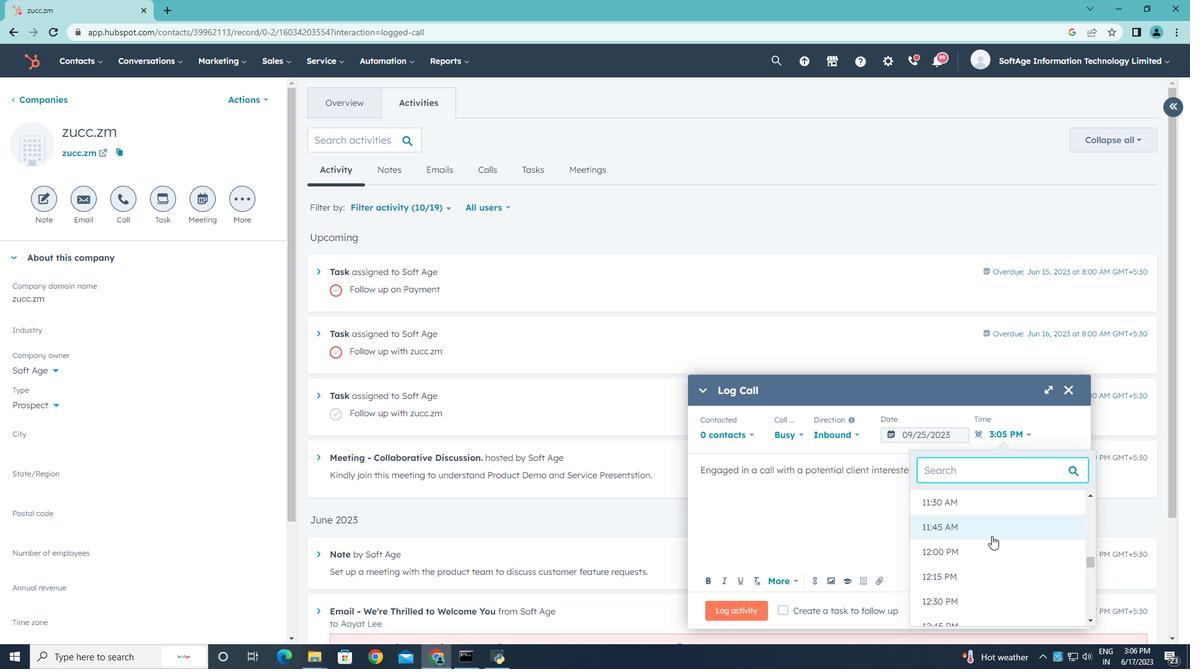 
Action: Mouse scrolled (992, 536) with delta (0, 0)
Screenshot: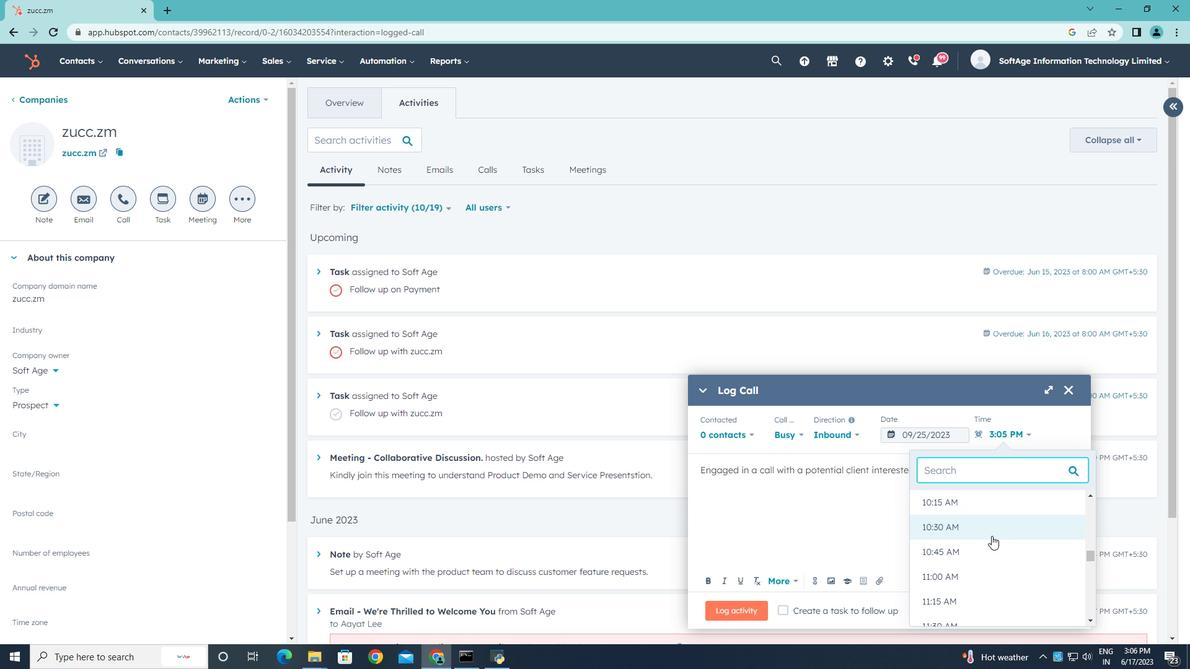 
Action: Mouse pressed left at (992, 536)
Screenshot: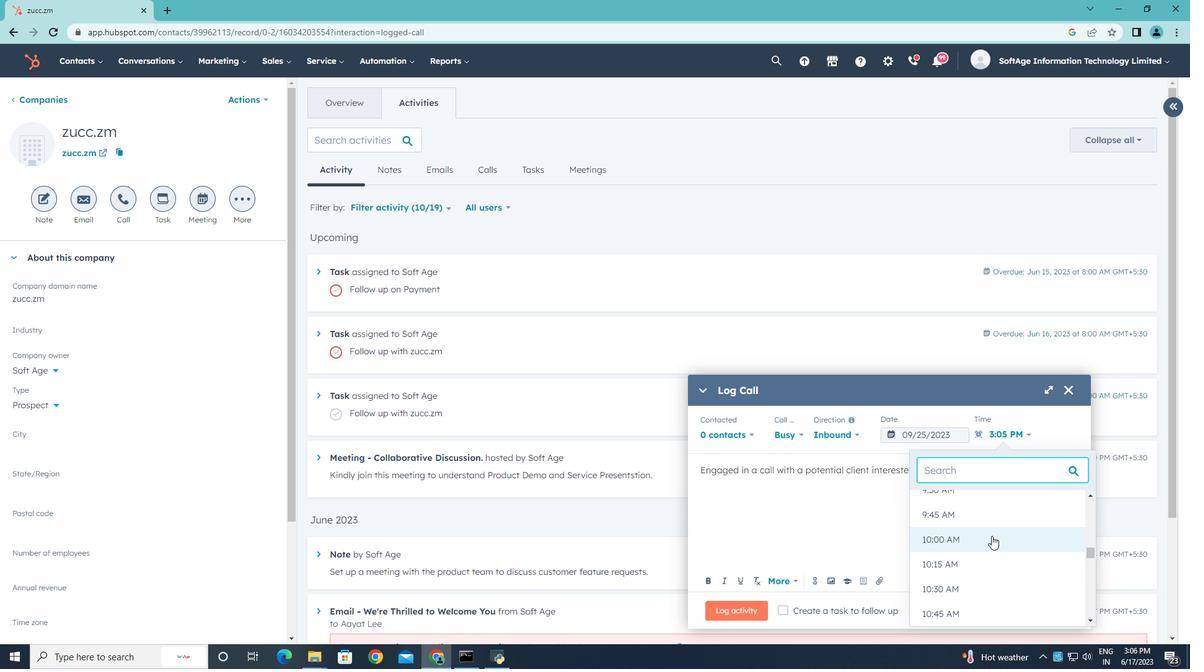 
Action: Mouse moved to (755, 607)
Screenshot: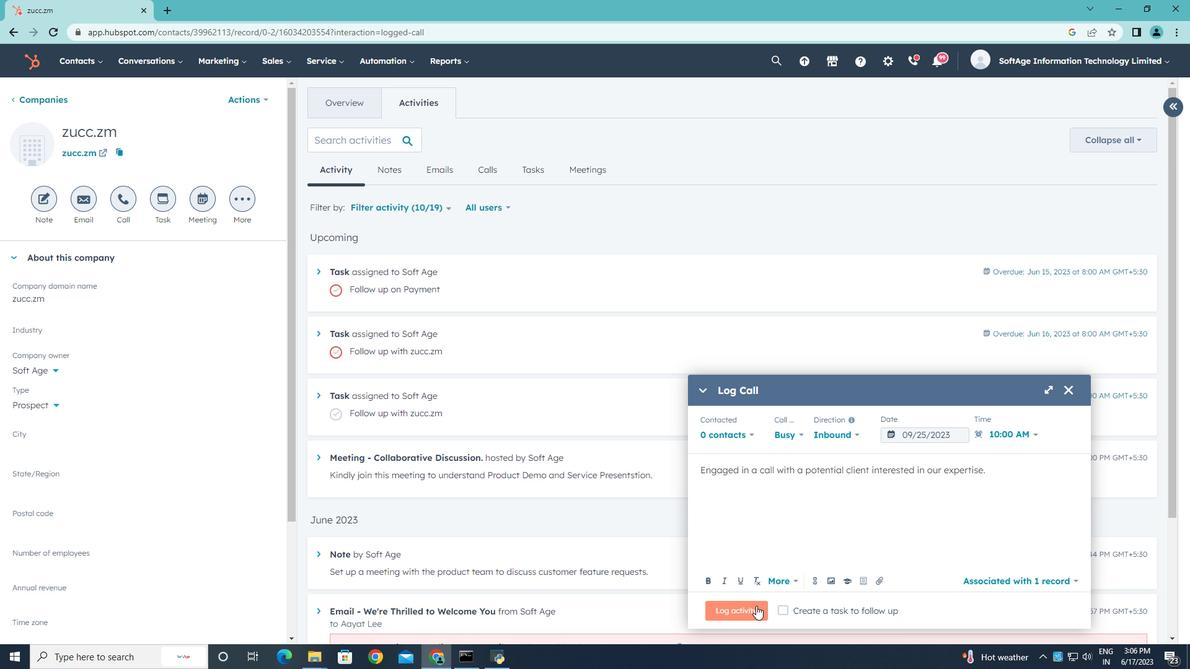 
Action: Mouse pressed left at (755, 607)
Screenshot: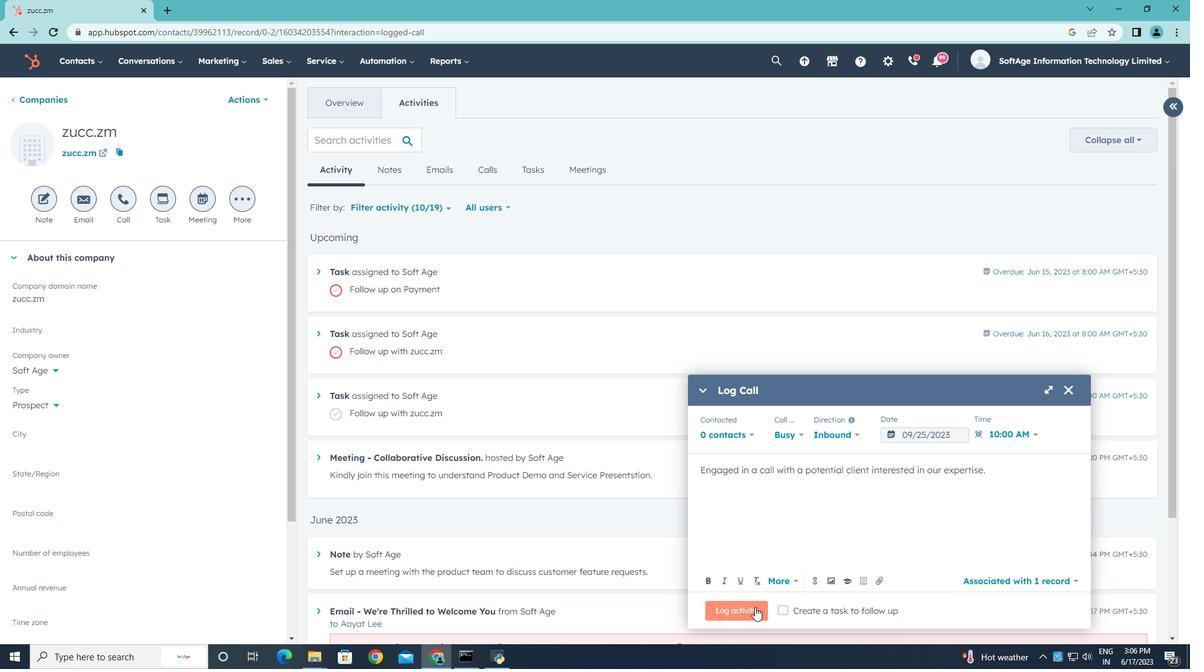 
